 Task: Find connections with filter location Newton Abbot with filter topic #securitywith filter profile language English with filter current company TO THE NEW with filter school K J Somaiya Institute of Management with filter industry Physical, Occupational and Speech Therapists with filter service category Customer Support with filter keywords title Nurse Practitioner
Action: Mouse moved to (570, 60)
Screenshot: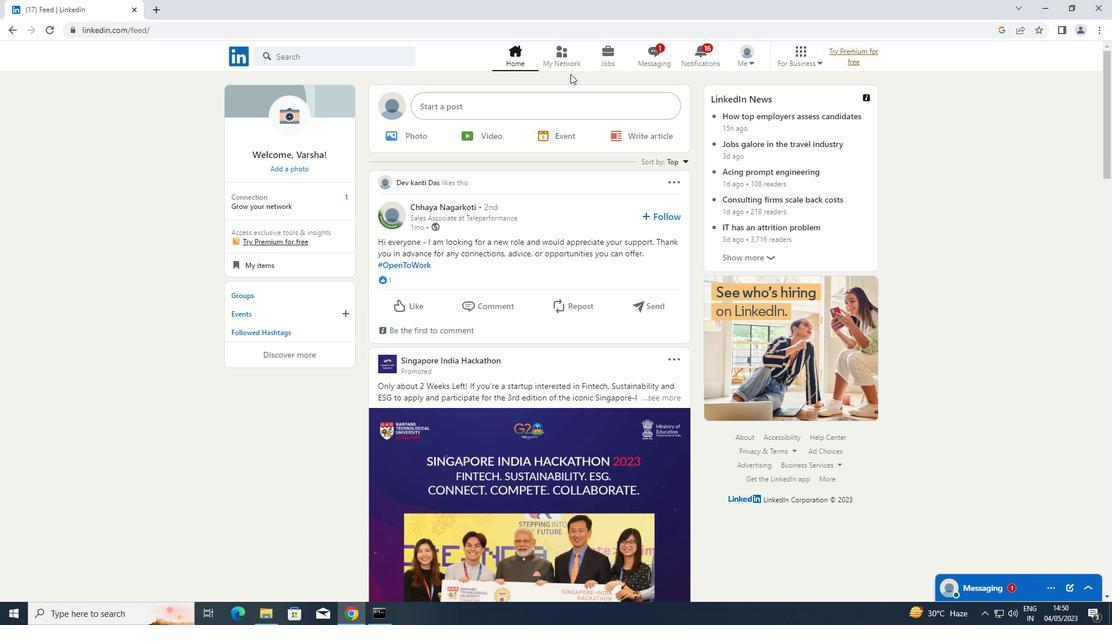 
Action: Mouse pressed left at (570, 60)
Screenshot: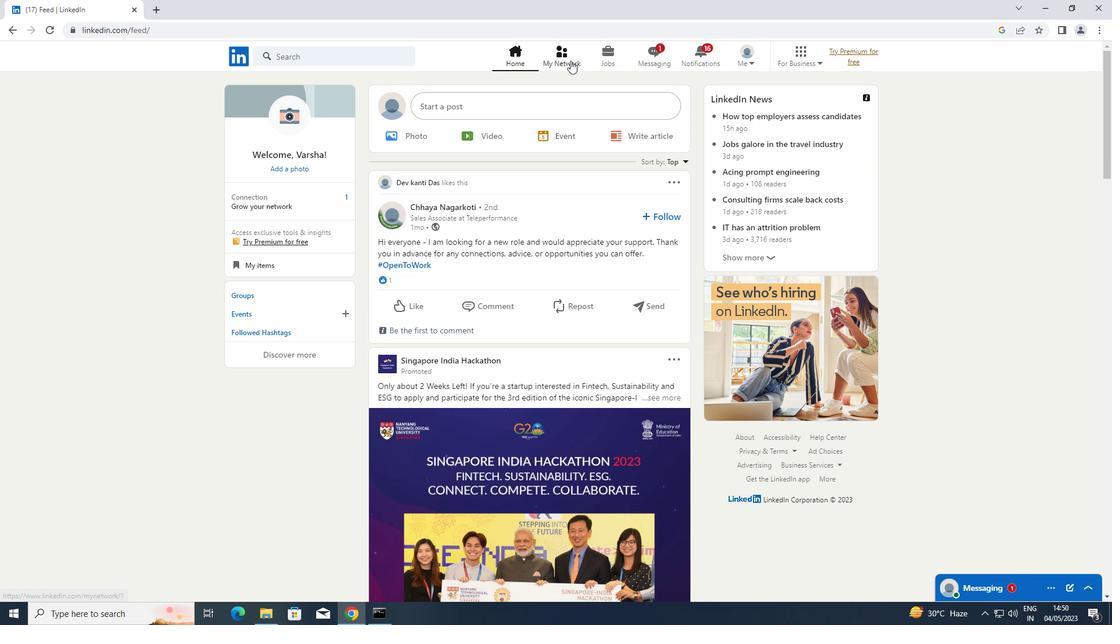 
Action: Mouse moved to (329, 123)
Screenshot: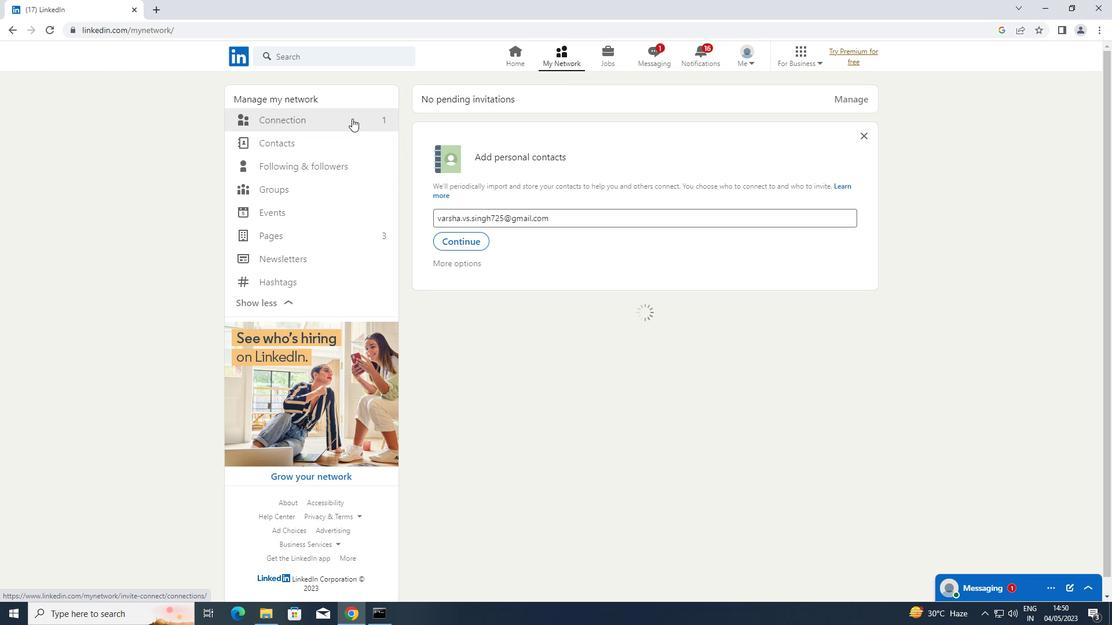 
Action: Mouse pressed left at (329, 123)
Screenshot: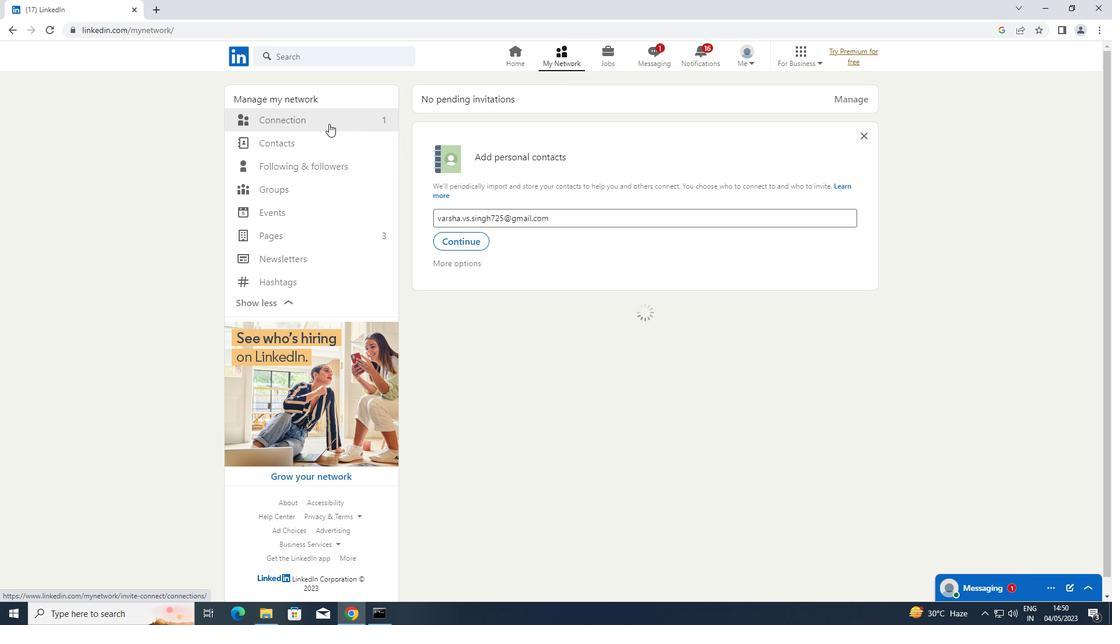 
Action: Mouse moved to (664, 122)
Screenshot: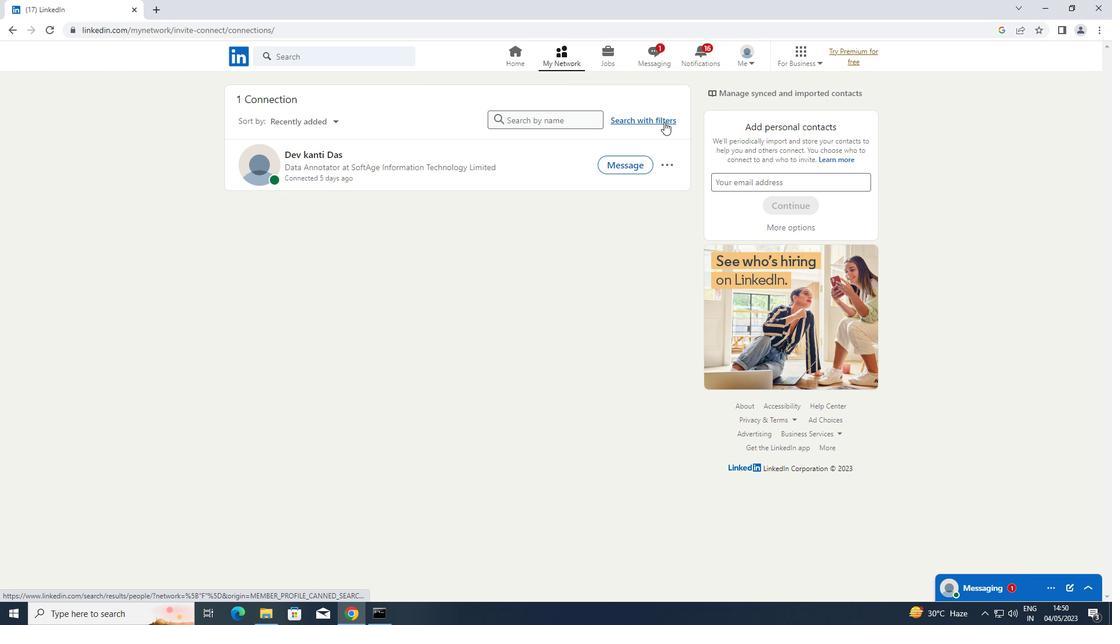 
Action: Mouse pressed left at (664, 122)
Screenshot: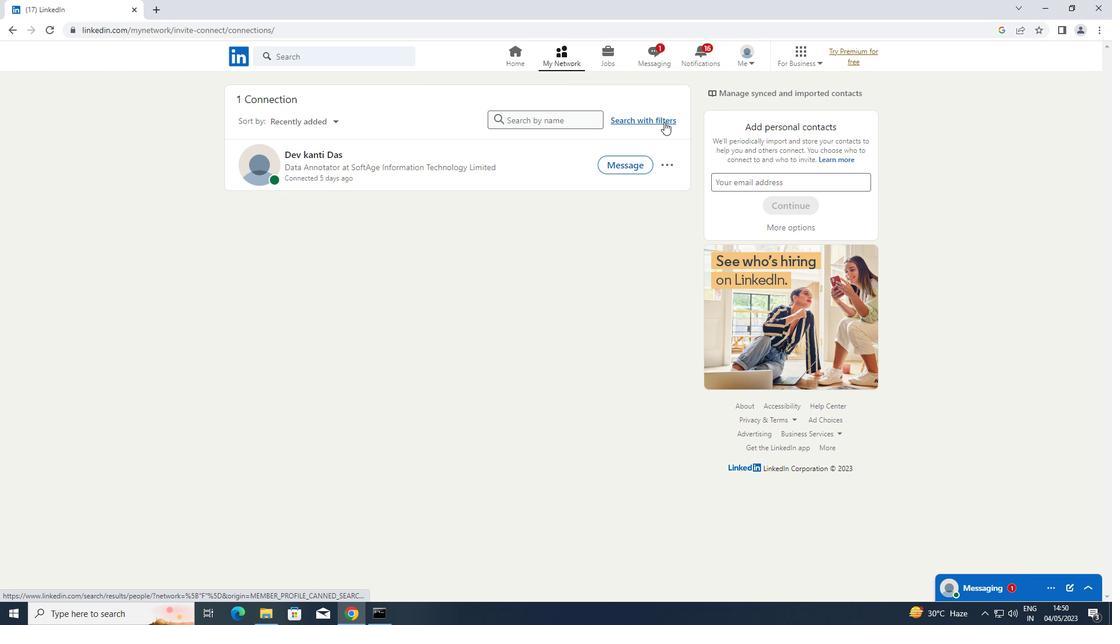
Action: Mouse moved to (595, 89)
Screenshot: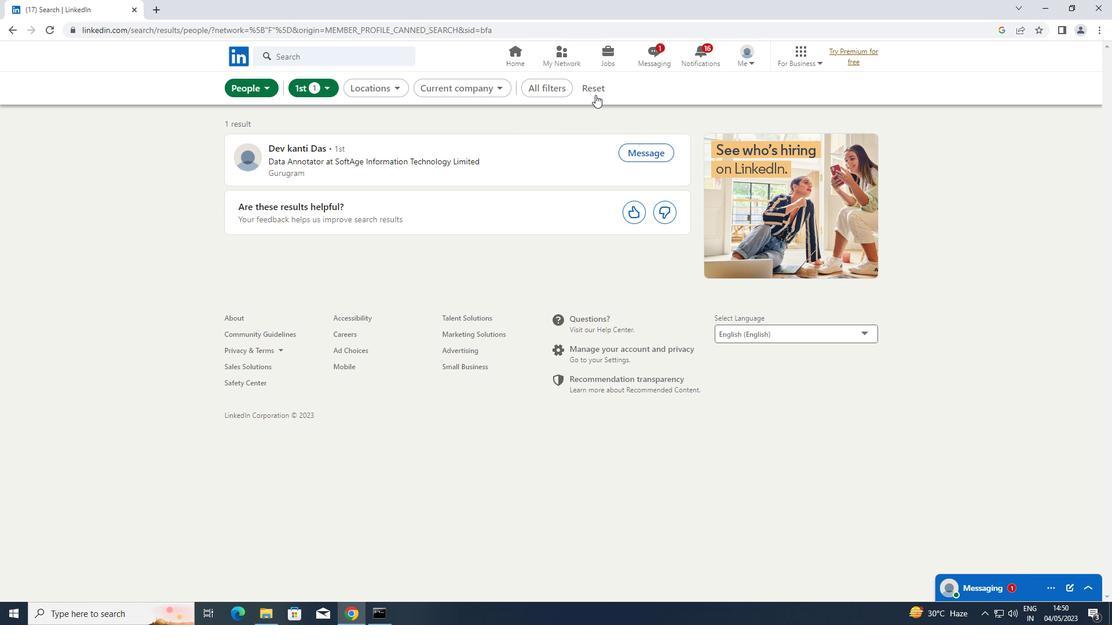 
Action: Mouse pressed left at (595, 89)
Screenshot: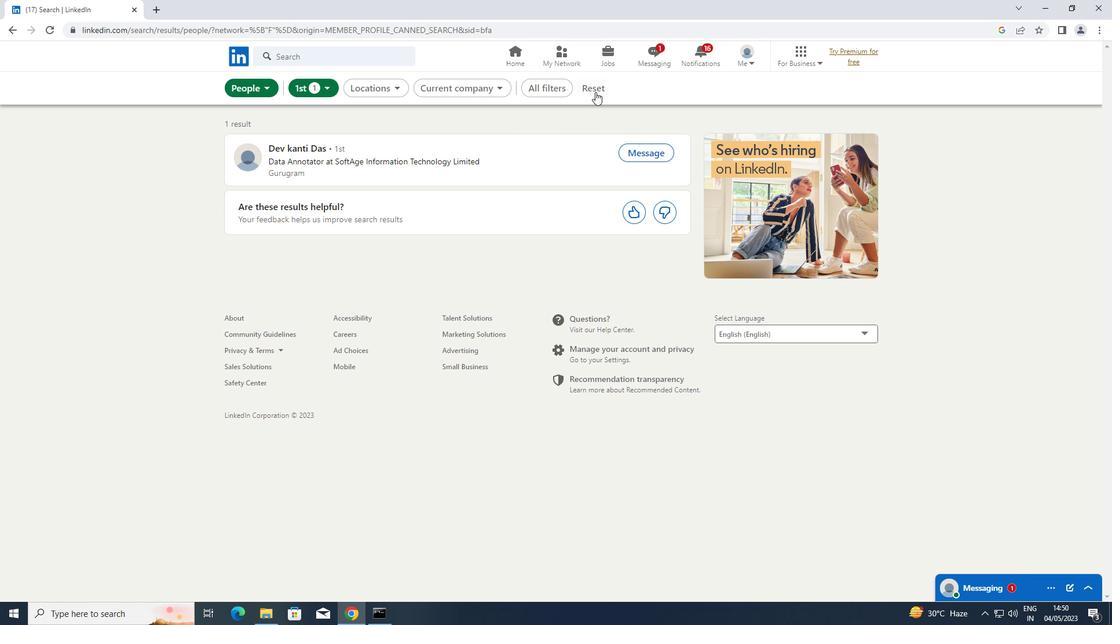 
Action: Mouse moved to (575, 91)
Screenshot: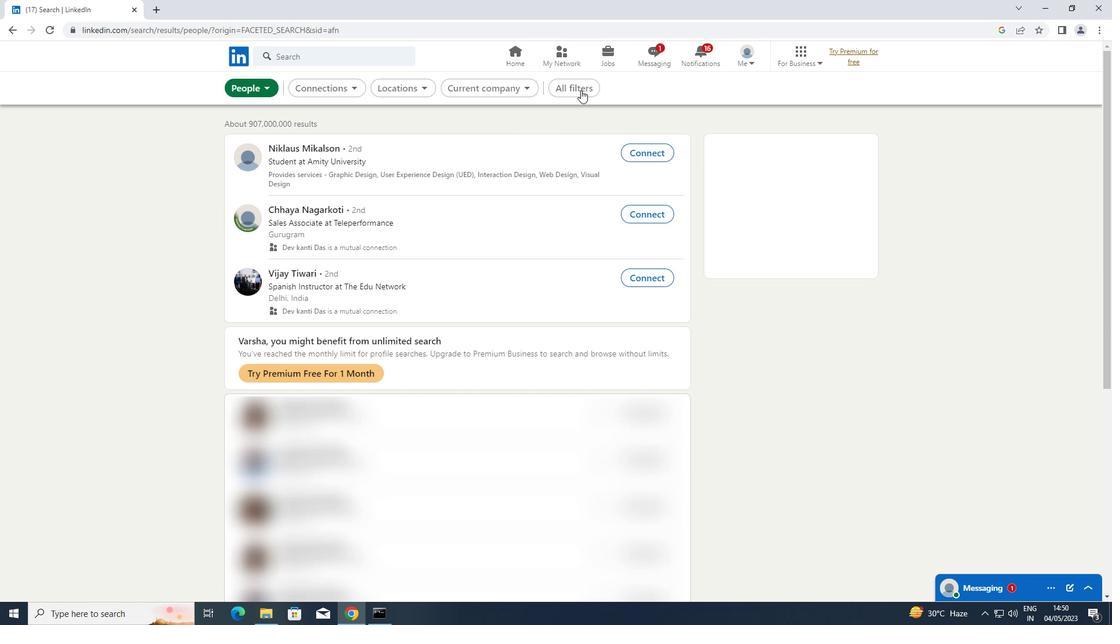 
Action: Mouse pressed left at (575, 91)
Screenshot: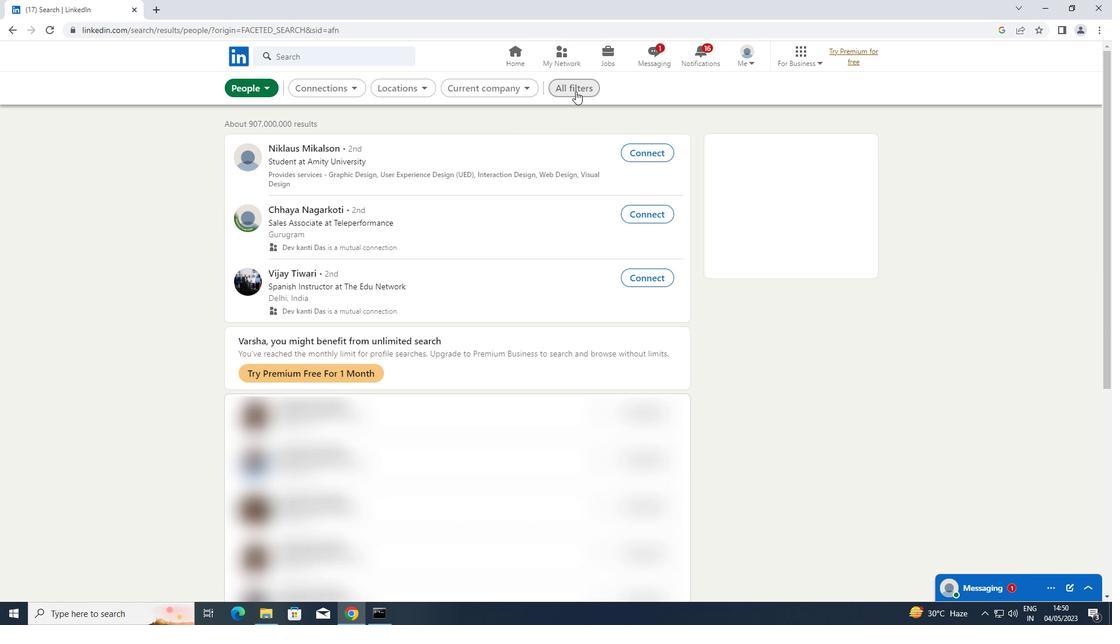 
Action: Mouse moved to (873, 284)
Screenshot: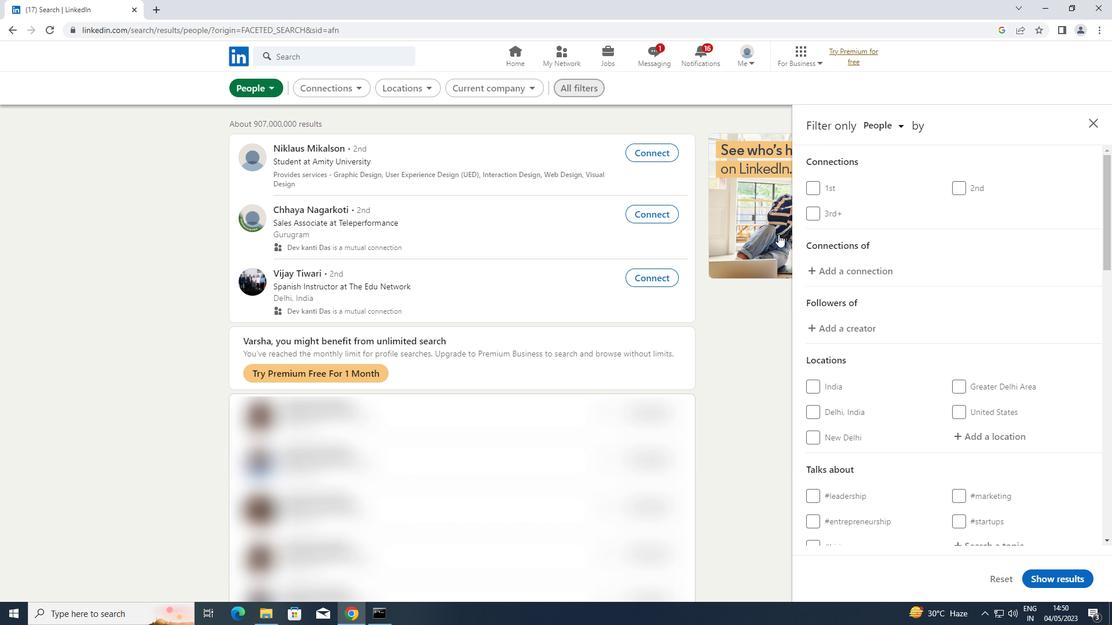 
Action: Mouse scrolled (873, 284) with delta (0, 0)
Screenshot: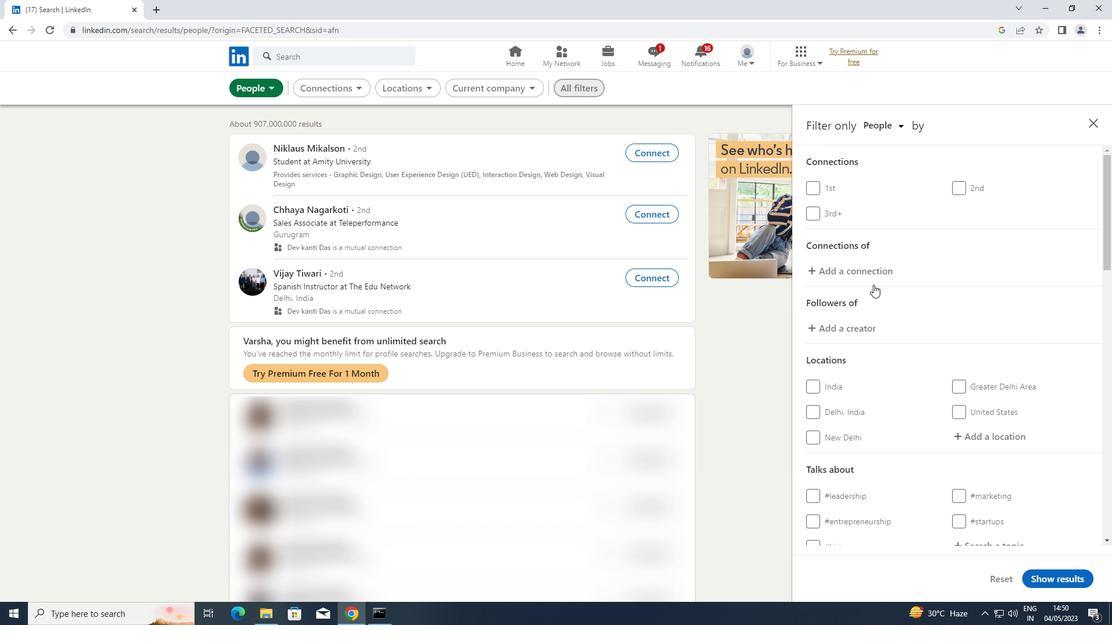 
Action: Mouse scrolled (873, 284) with delta (0, 0)
Screenshot: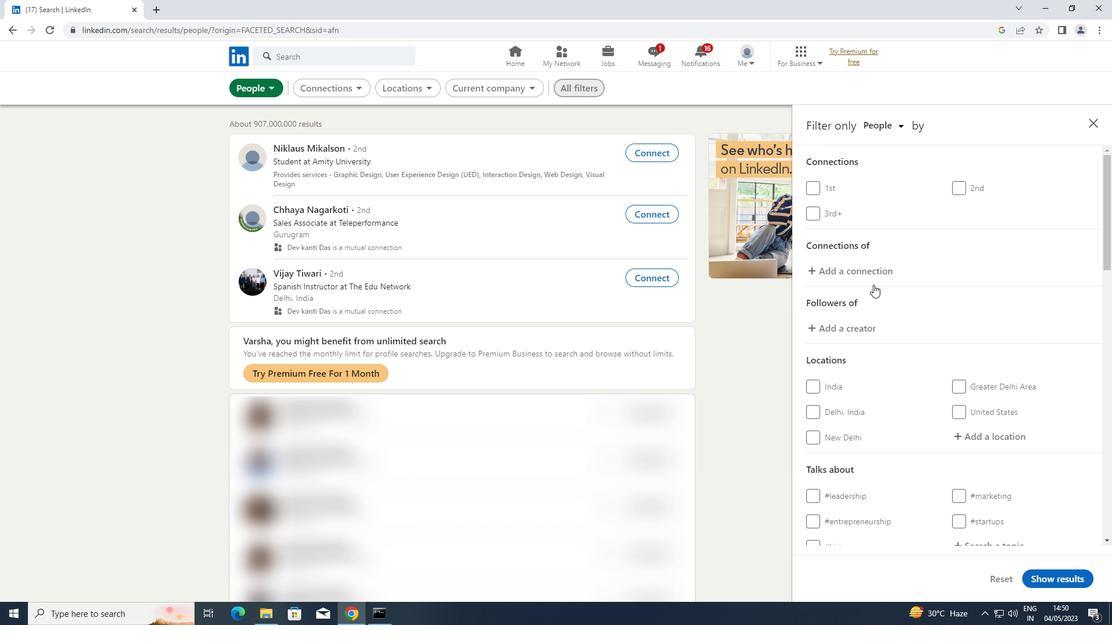
Action: Mouse moved to (994, 320)
Screenshot: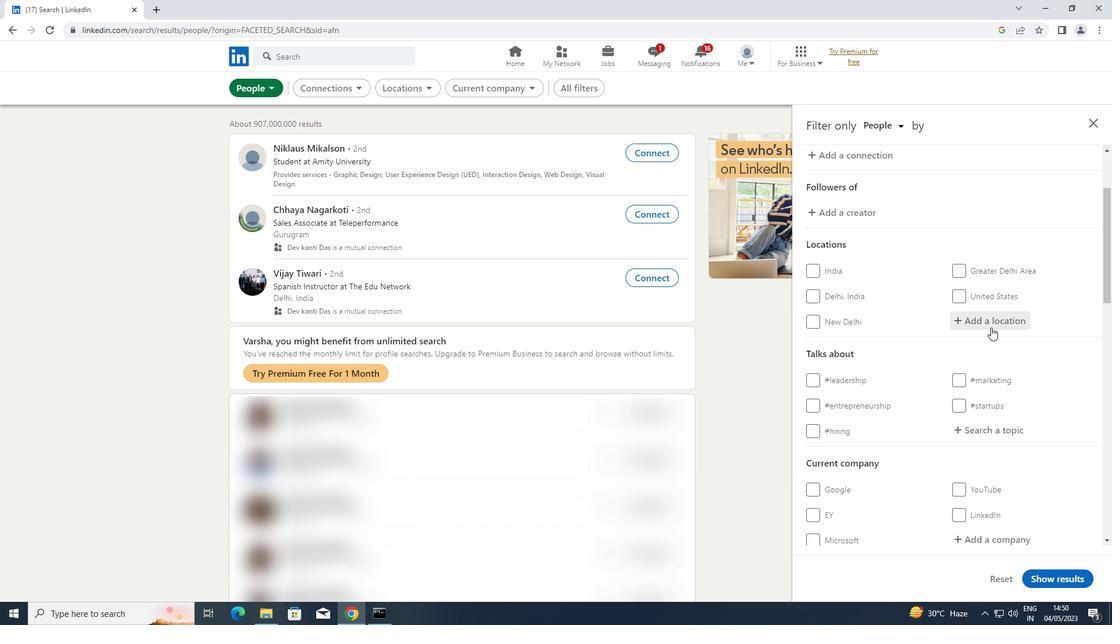 
Action: Mouse pressed left at (994, 320)
Screenshot: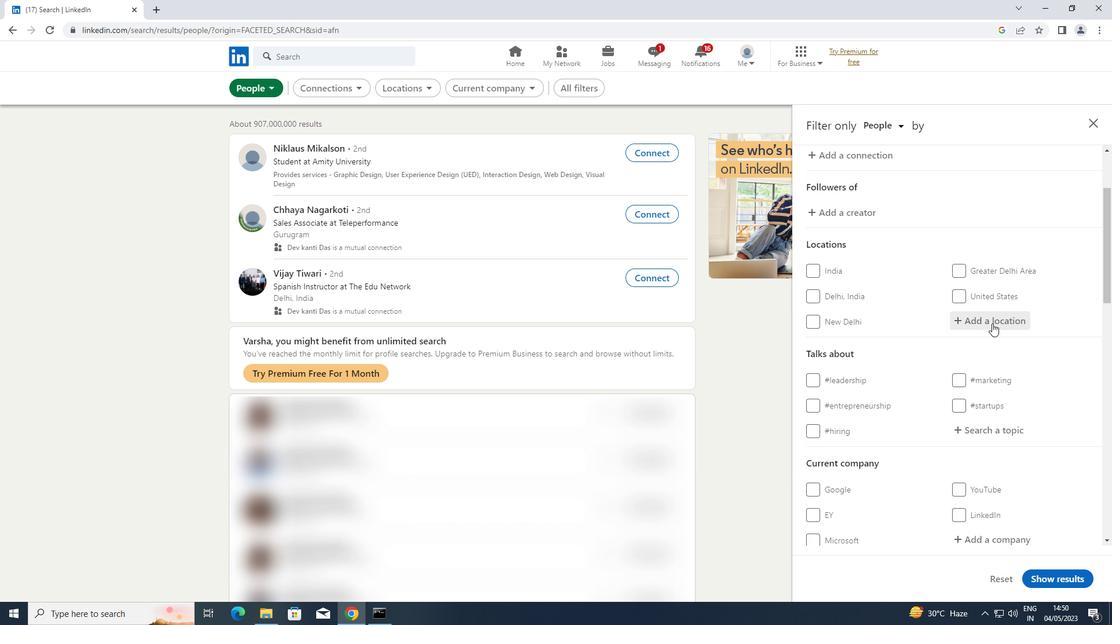 
Action: Key pressed <Key.shift>NEWTON<Key.space><Key.shift>ABBOT
Screenshot: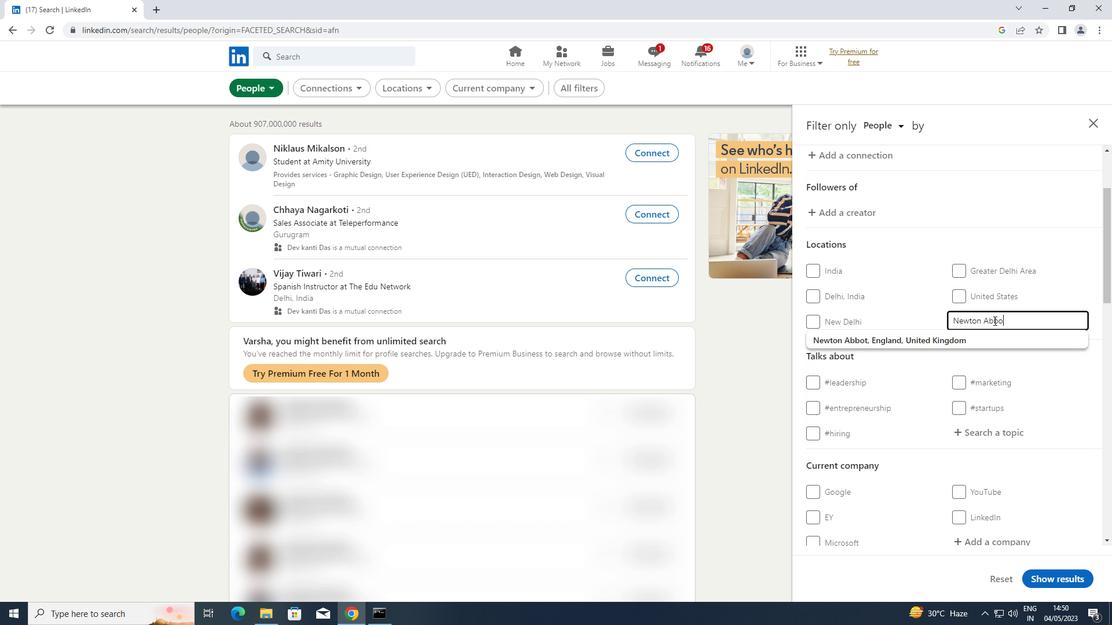 
Action: Mouse moved to (1003, 437)
Screenshot: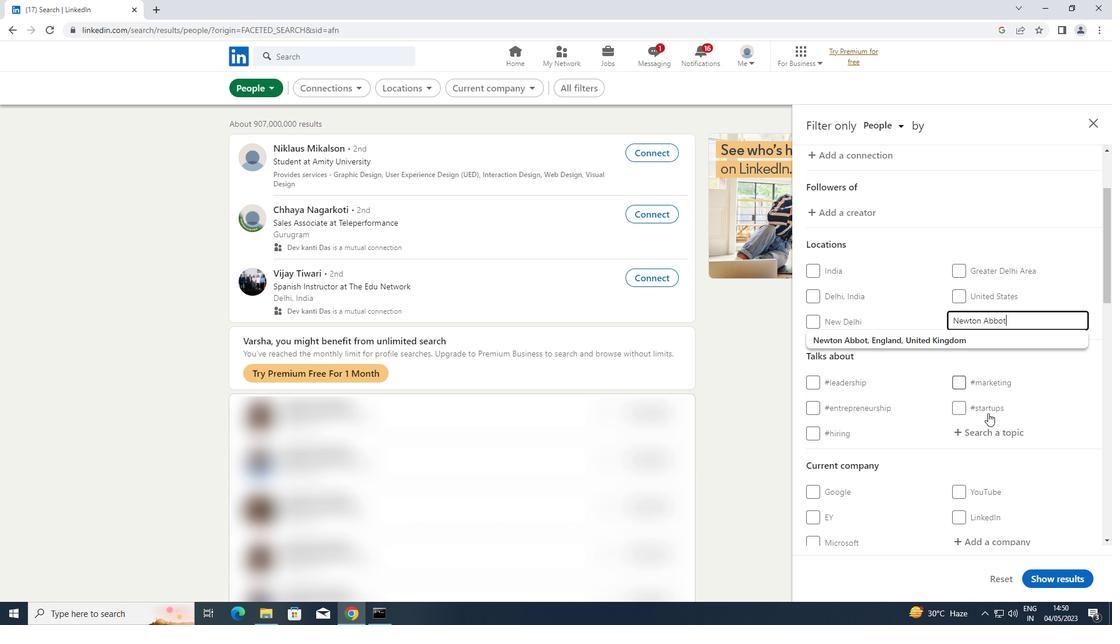 
Action: Mouse pressed left at (1003, 437)
Screenshot: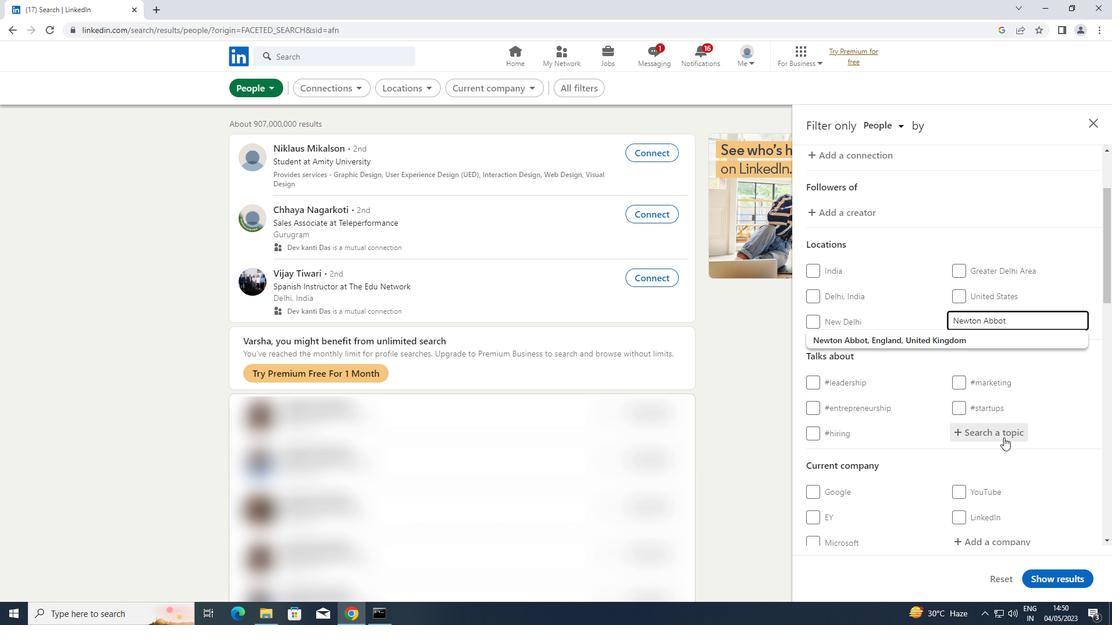 
Action: Key pressed SECURITY
Screenshot: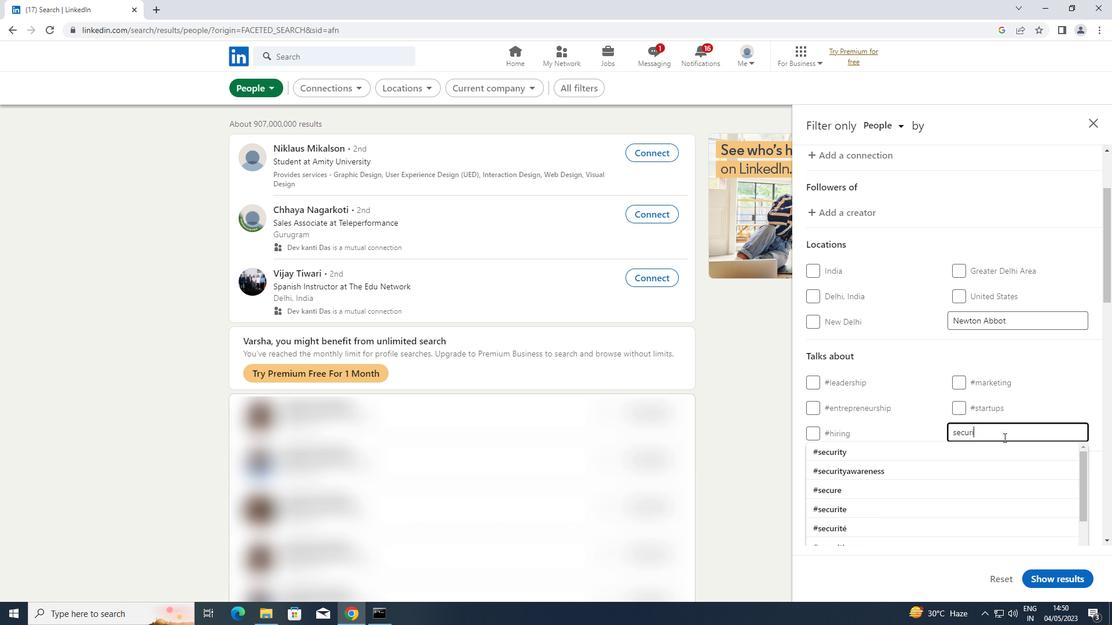 
Action: Mouse moved to (930, 457)
Screenshot: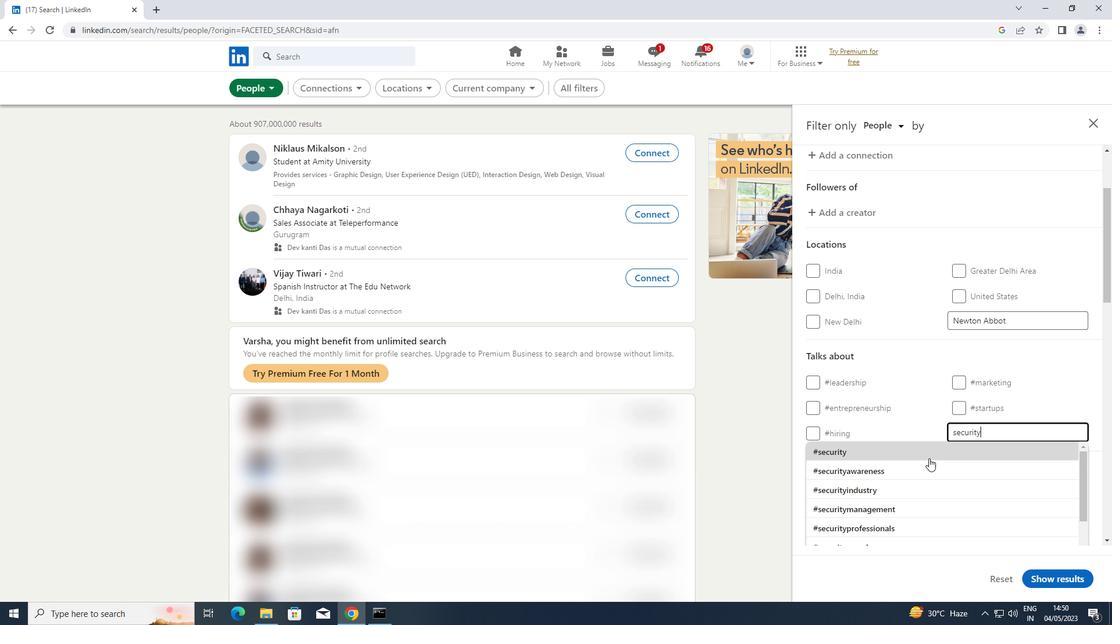 
Action: Mouse pressed left at (930, 457)
Screenshot: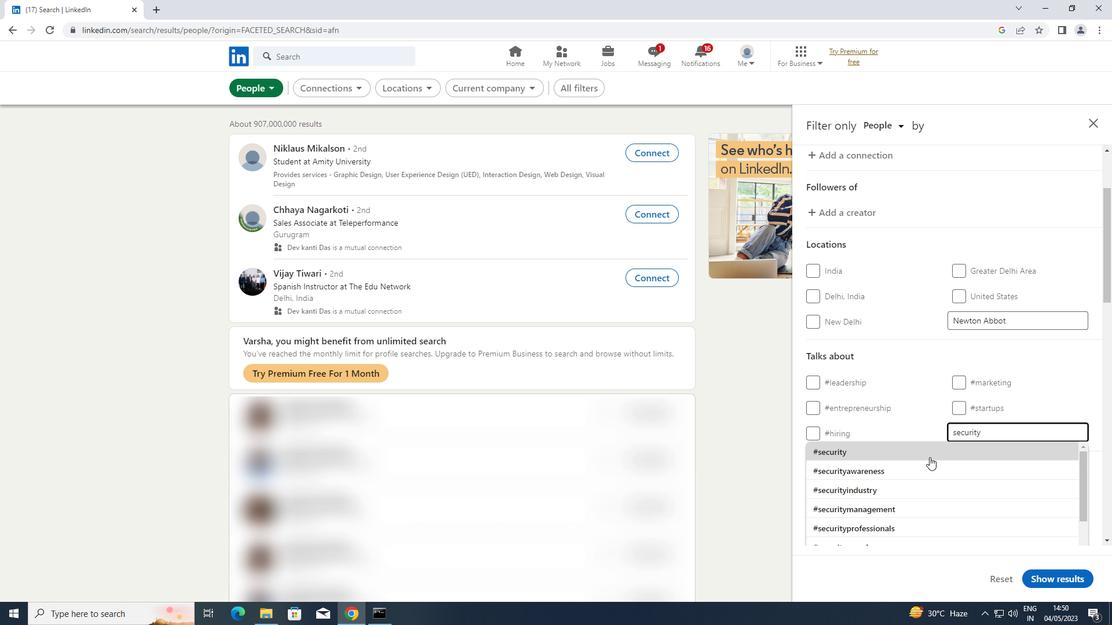 
Action: Mouse scrolled (930, 456) with delta (0, 0)
Screenshot: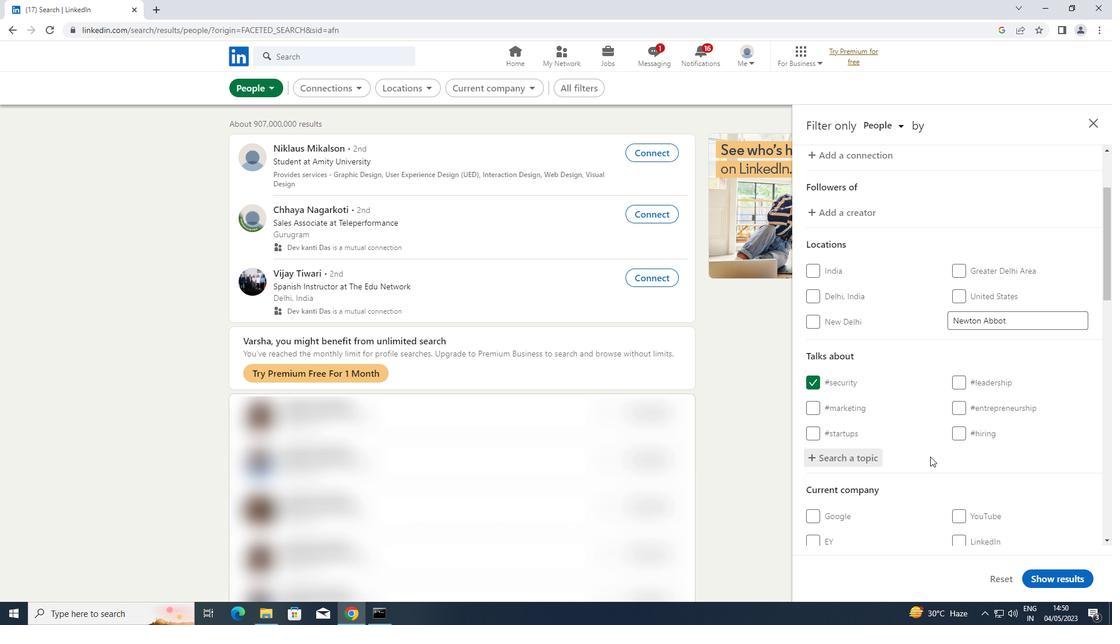 
Action: Mouse scrolled (930, 456) with delta (0, 0)
Screenshot: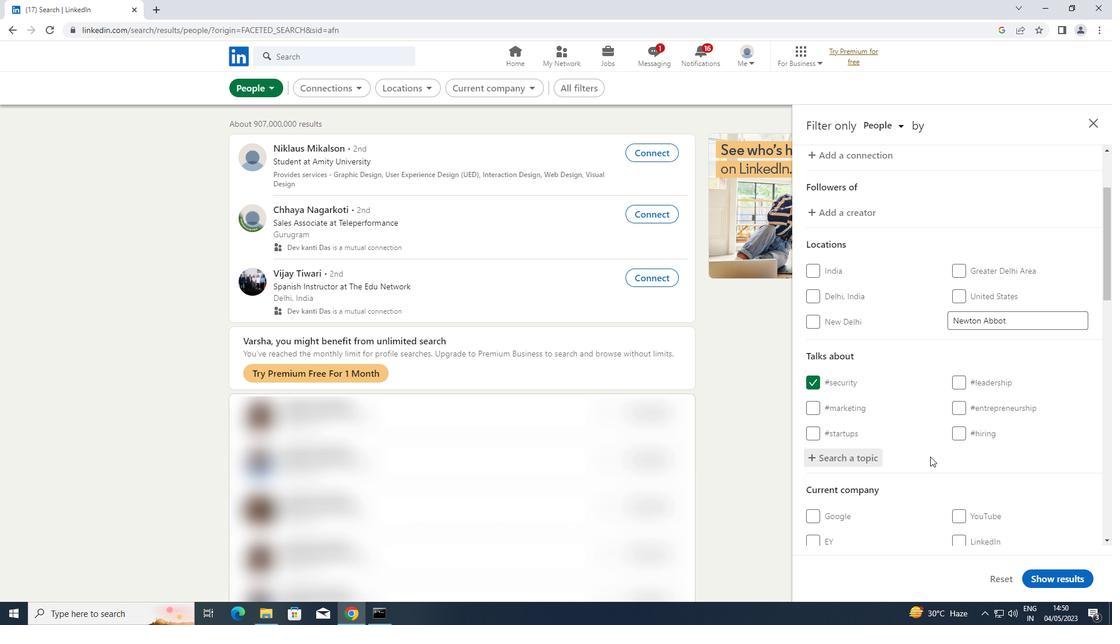 
Action: Mouse scrolled (930, 456) with delta (0, 0)
Screenshot: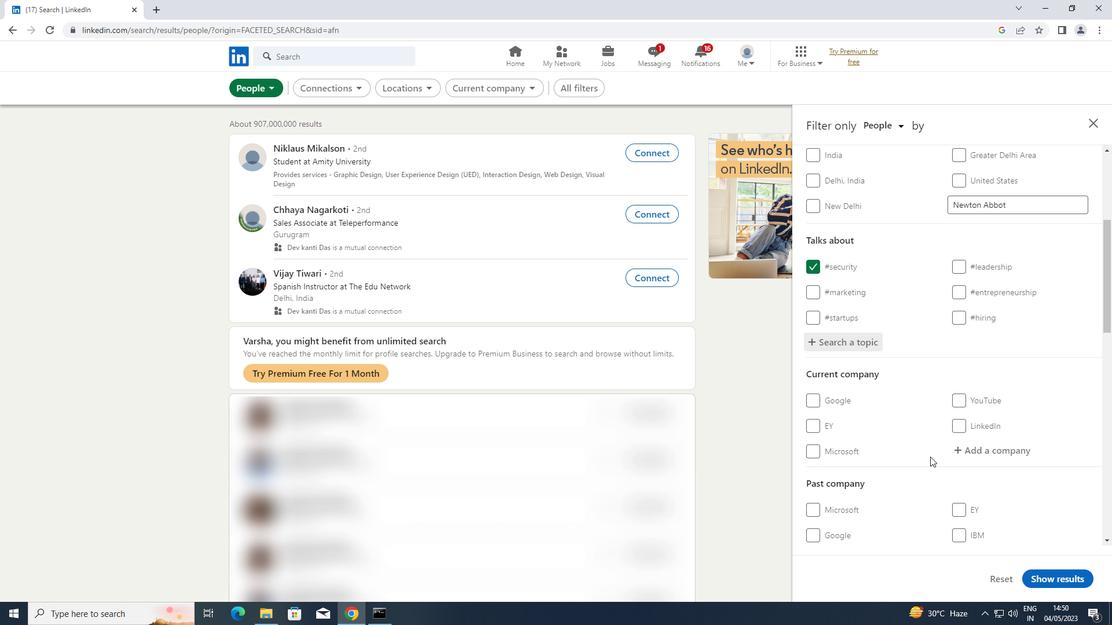 
Action: Mouse scrolled (930, 456) with delta (0, 0)
Screenshot: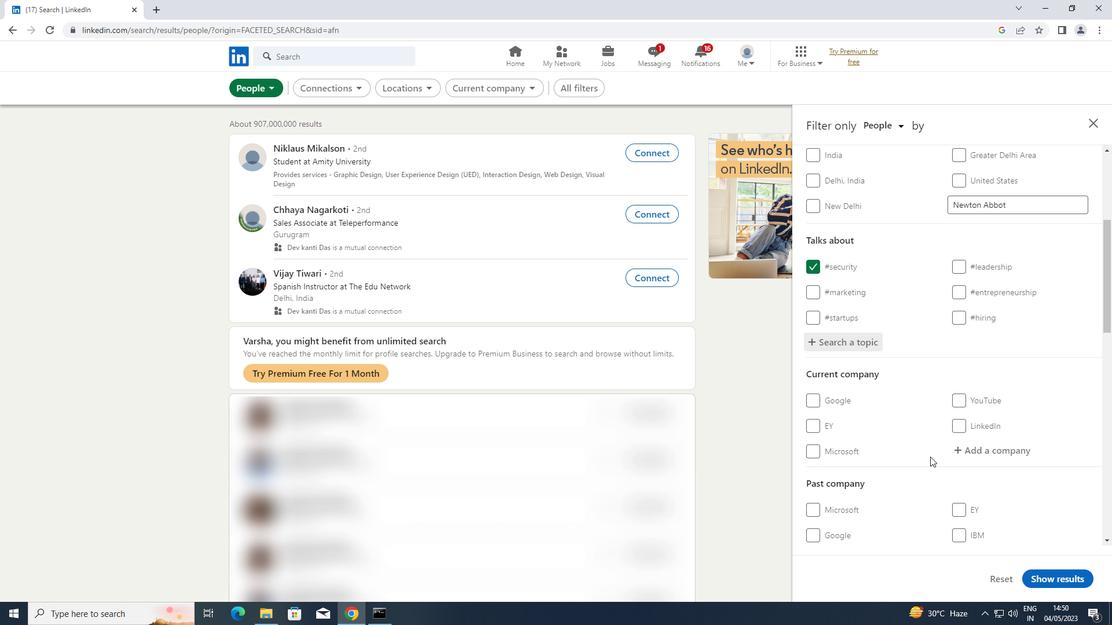 
Action: Mouse scrolled (930, 457) with delta (0, 0)
Screenshot: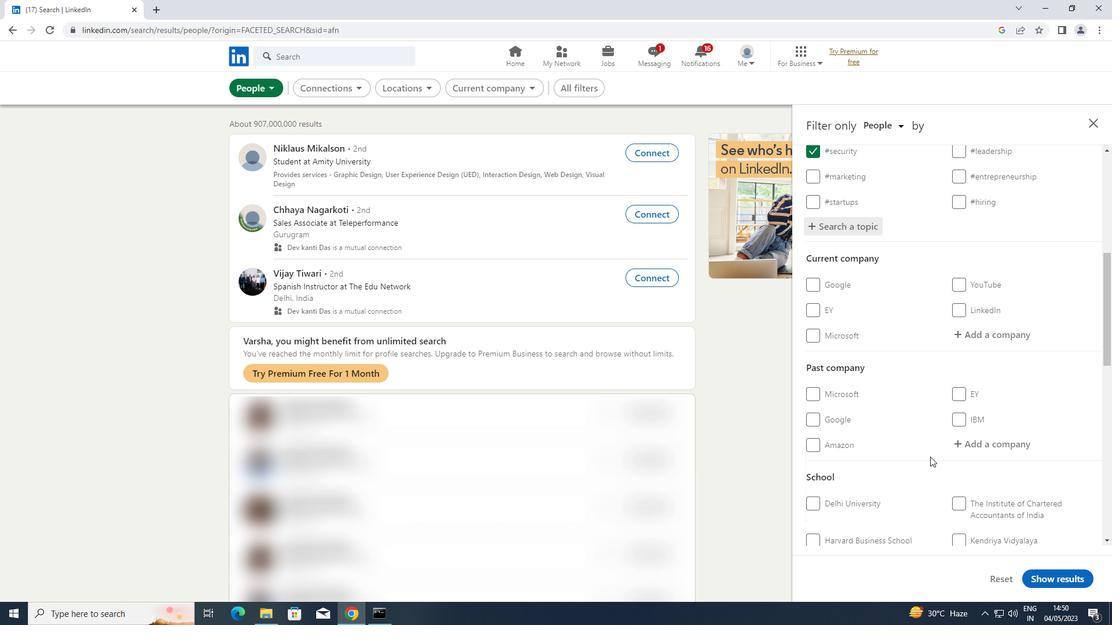 
Action: Mouse scrolled (930, 457) with delta (0, 0)
Screenshot: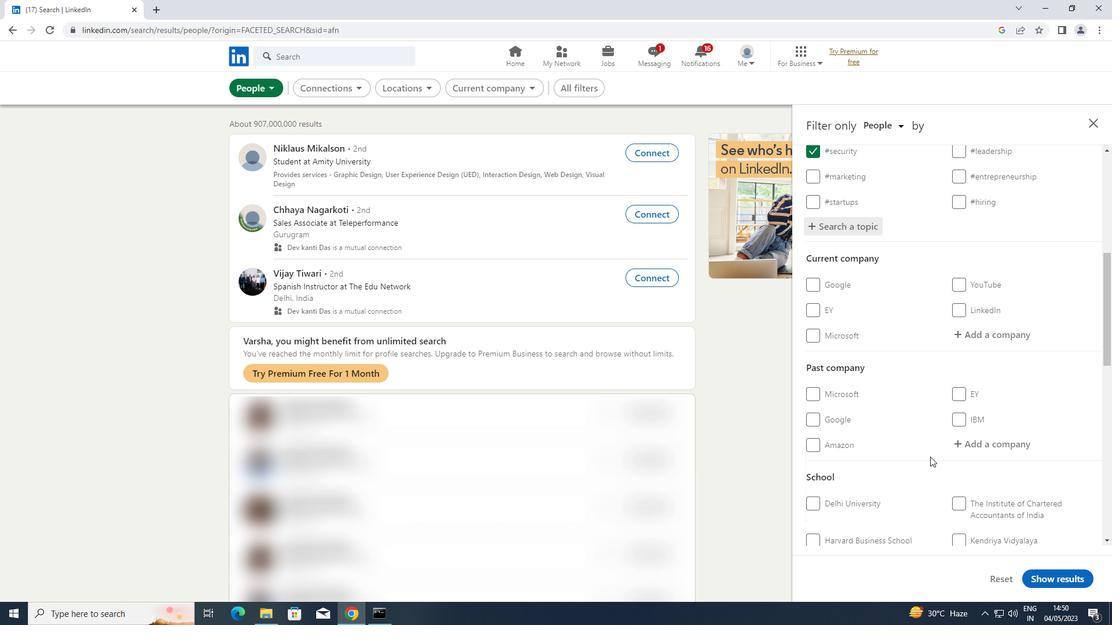 
Action: Mouse moved to (885, 408)
Screenshot: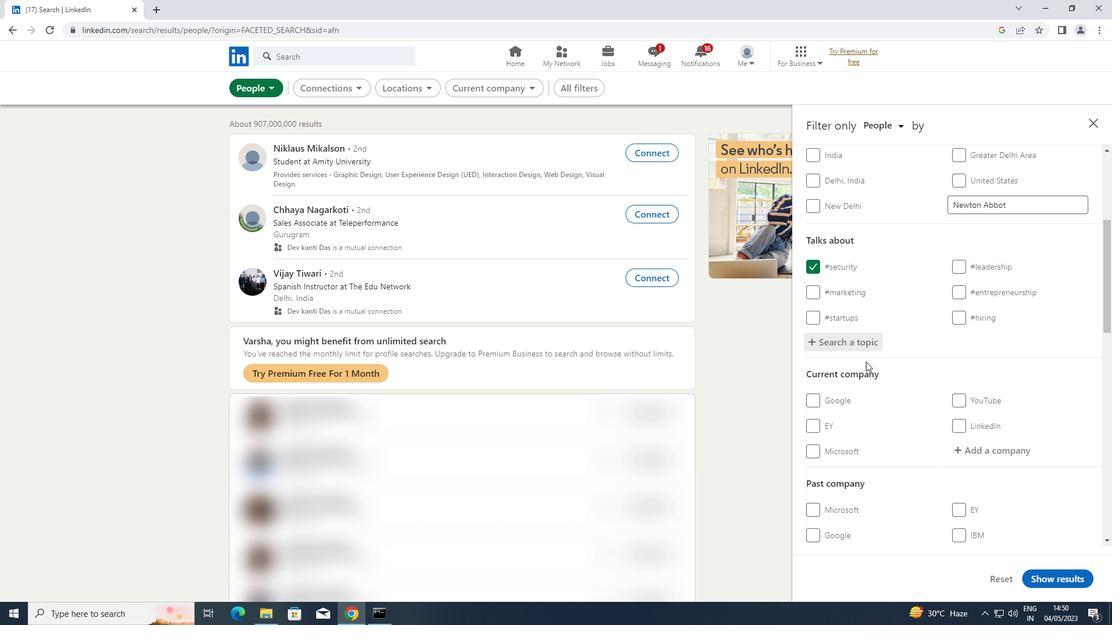 
Action: Mouse scrolled (885, 408) with delta (0, 0)
Screenshot: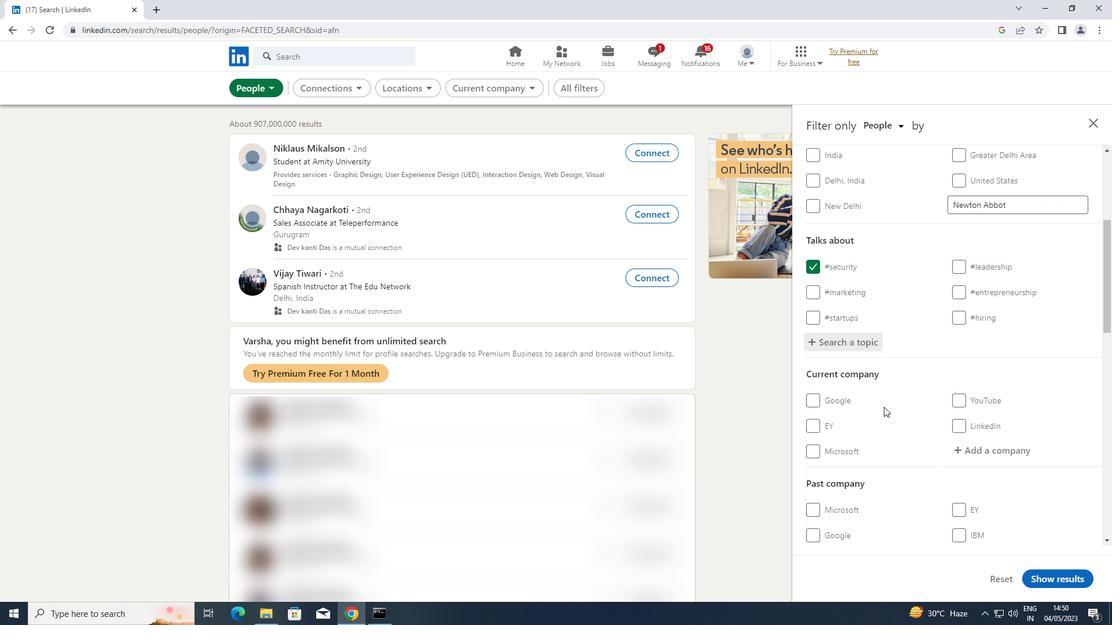 
Action: Mouse scrolled (885, 408) with delta (0, 0)
Screenshot: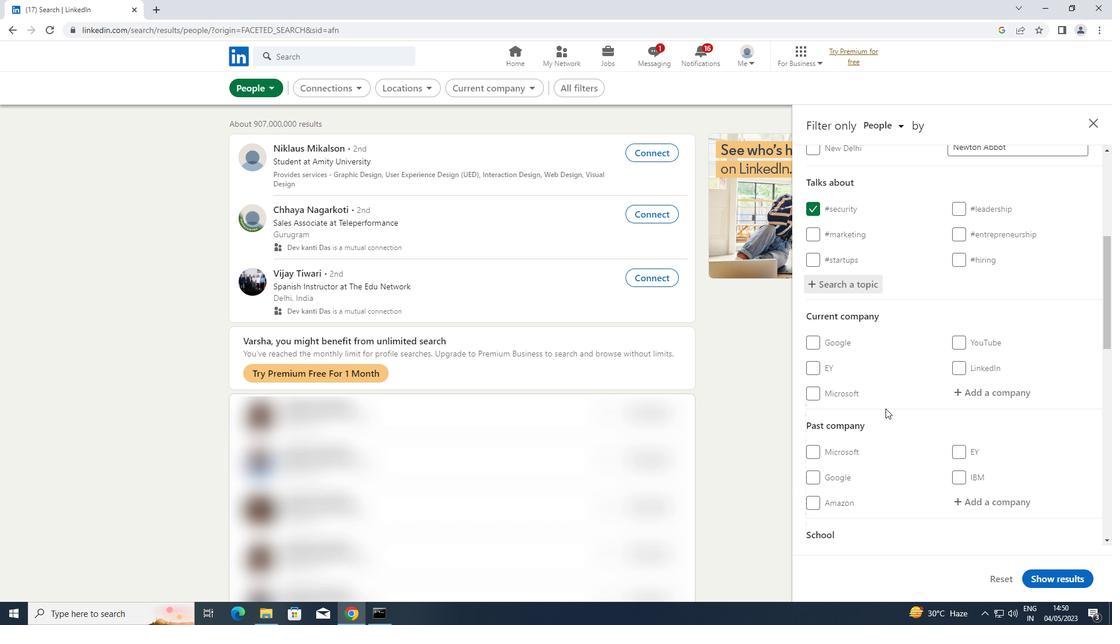 
Action: Mouse scrolled (885, 408) with delta (0, 0)
Screenshot: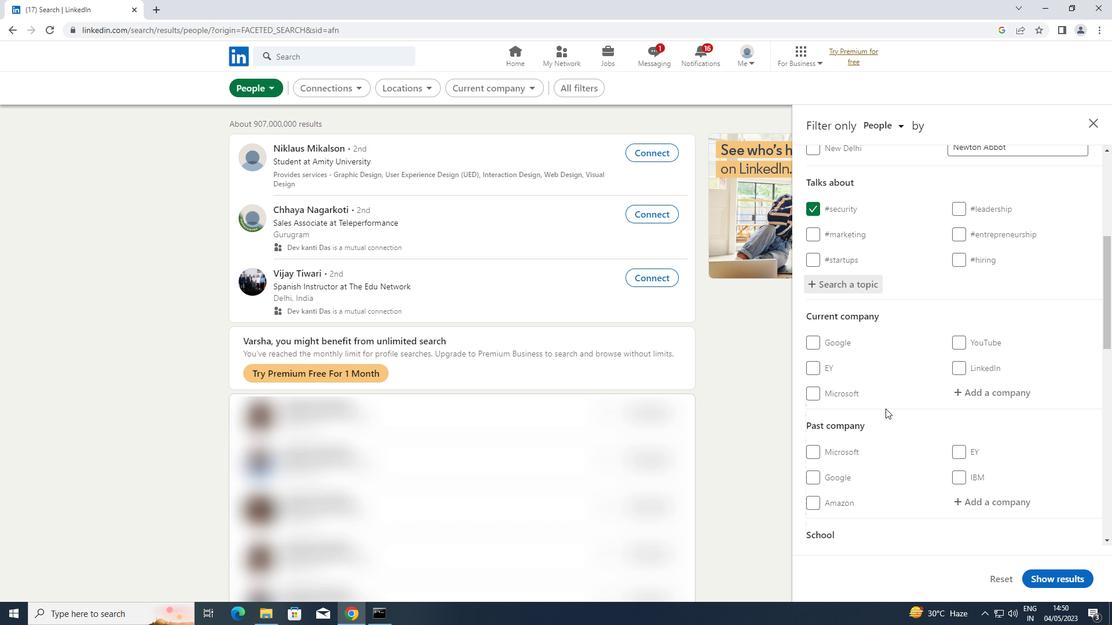 
Action: Mouse scrolled (885, 408) with delta (0, 0)
Screenshot: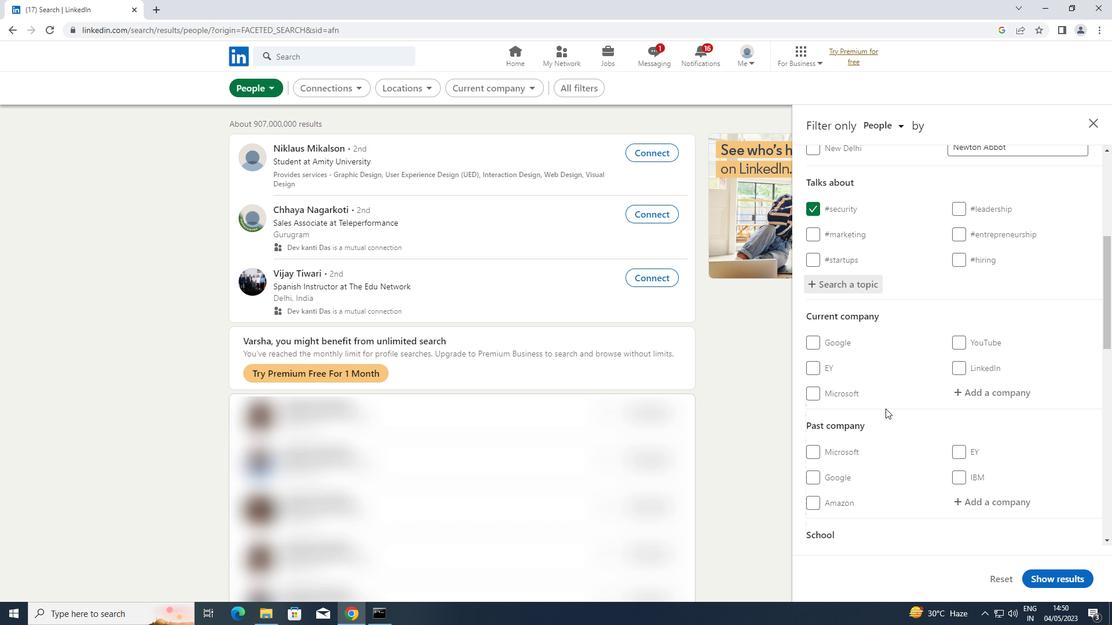 
Action: Mouse scrolled (885, 408) with delta (0, 0)
Screenshot: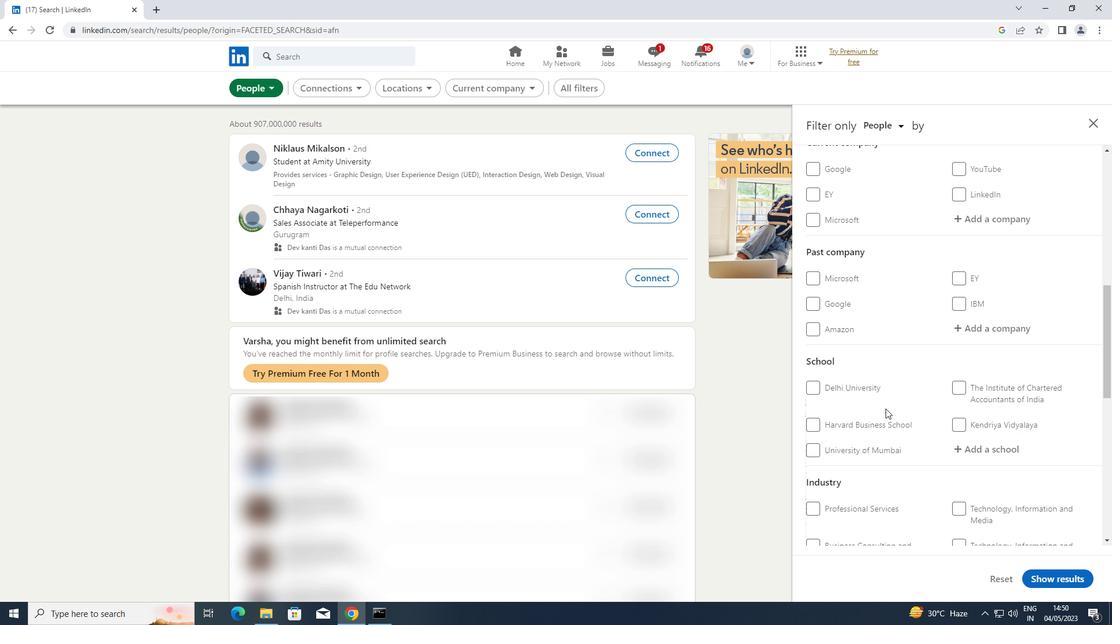
Action: Mouse scrolled (885, 408) with delta (0, 0)
Screenshot: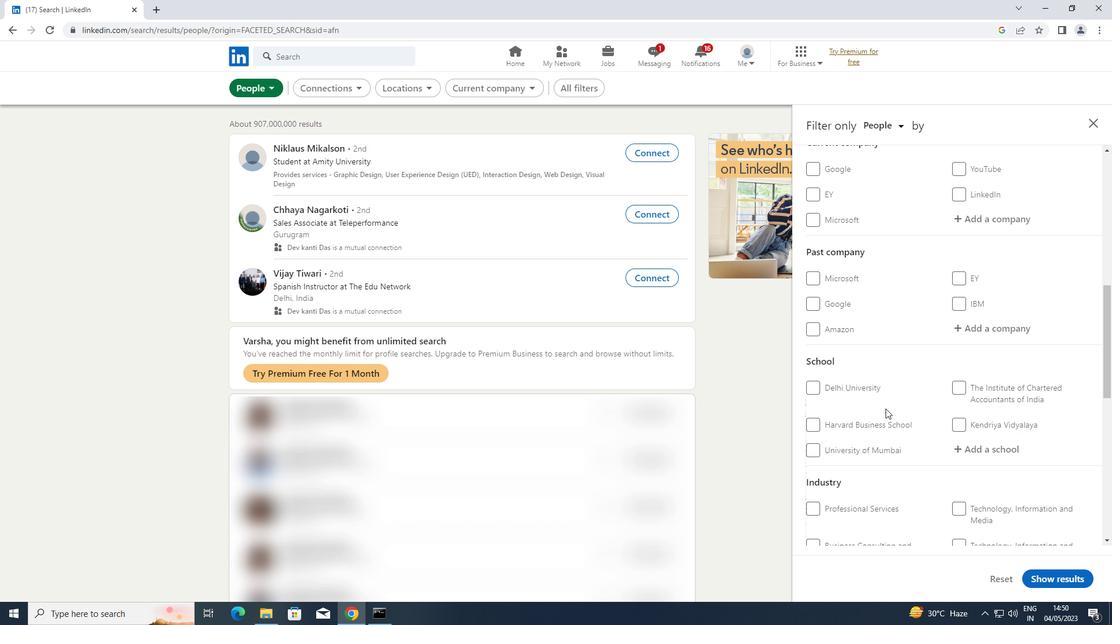 
Action: Mouse scrolled (885, 408) with delta (0, 0)
Screenshot: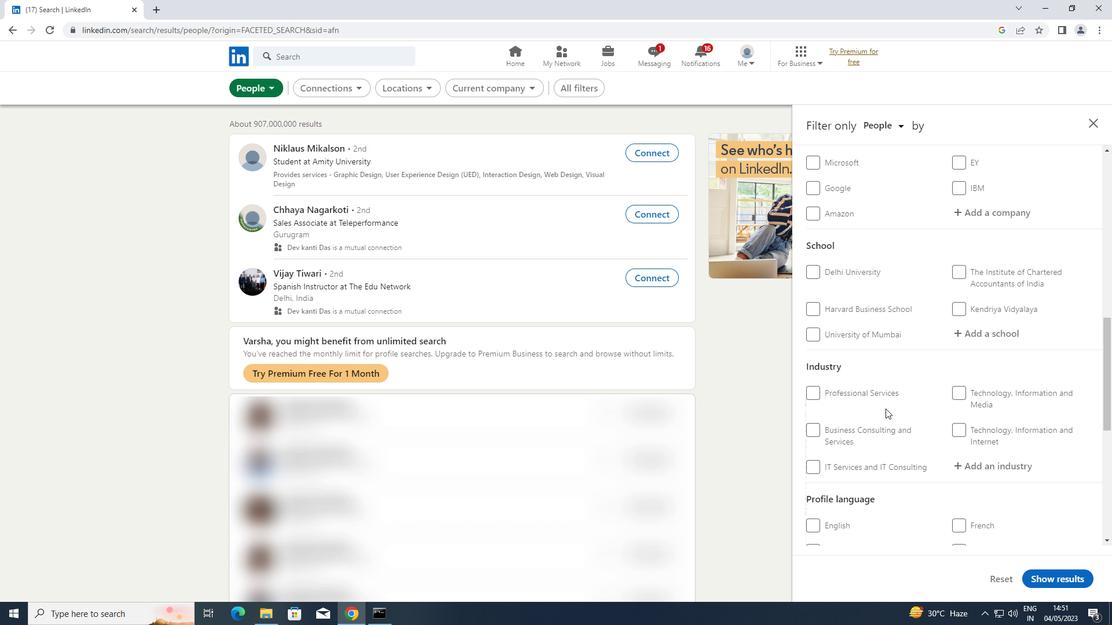 
Action: Mouse scrolled (885, 408) with delta (0, 0)
Screenshot: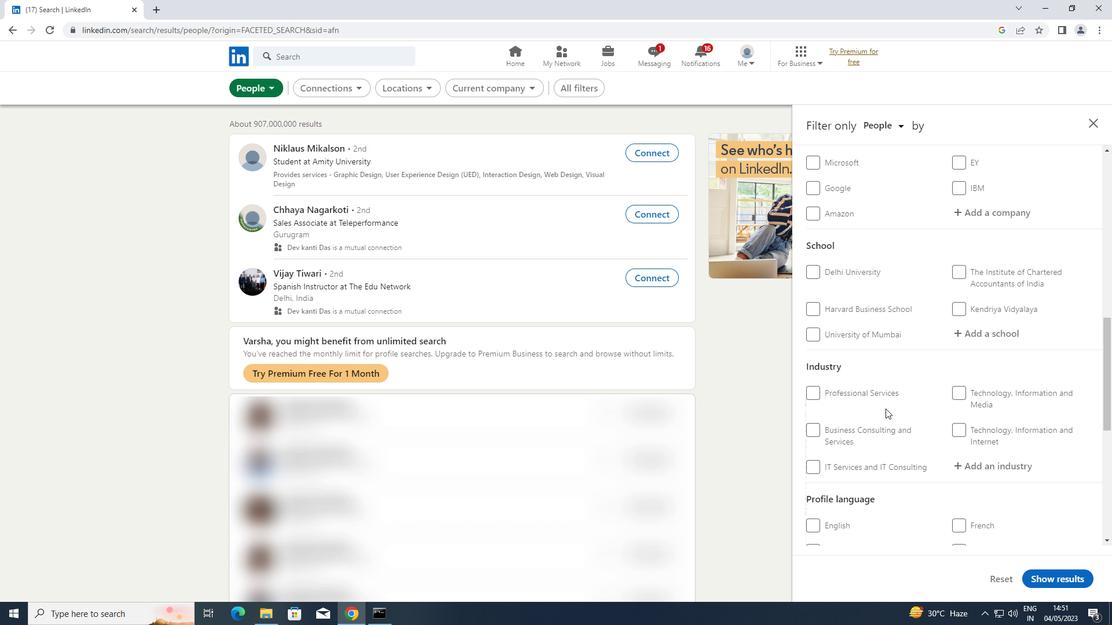 
Action: Mouse moved to (817, 406)
Screenshot: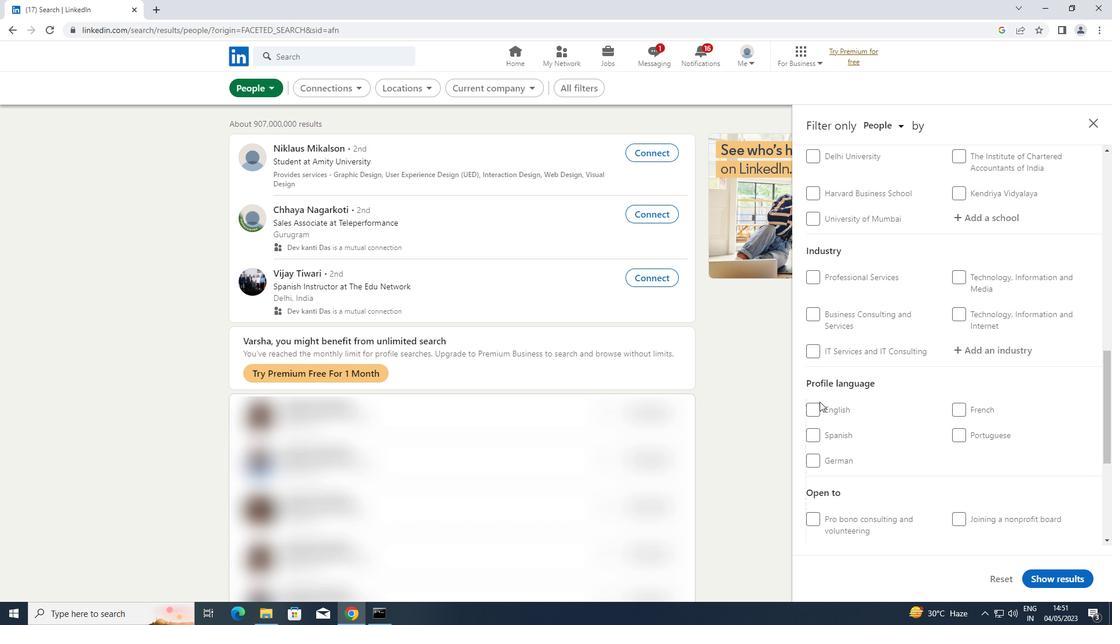 
Action: Mouse pressed left at (817, 406)
Screenshot: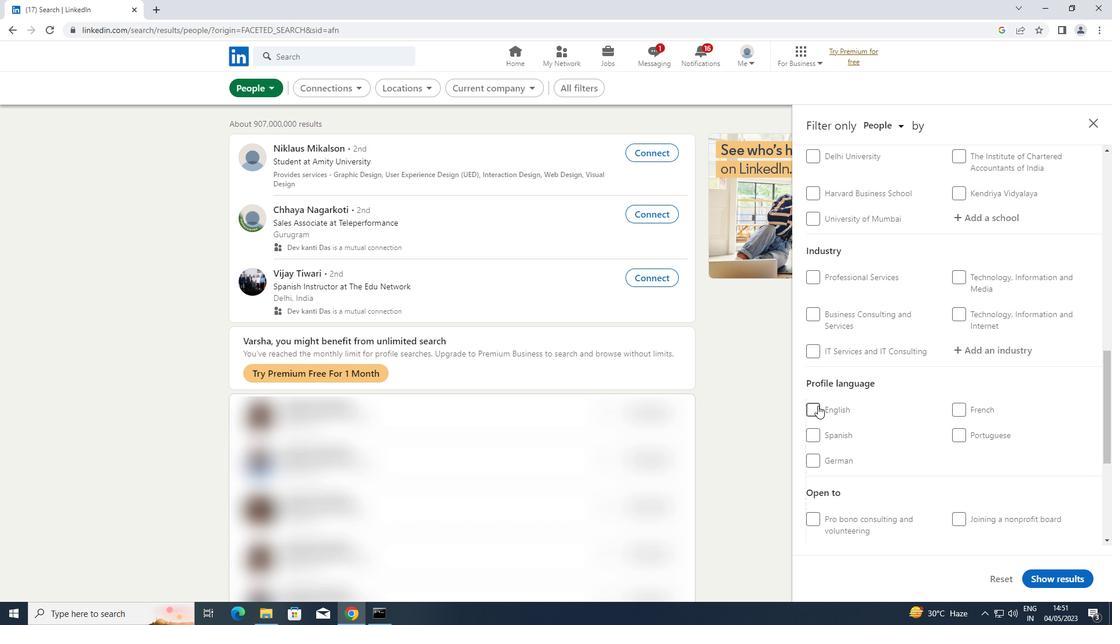 
Action: Mouse scrolled (817, 406) with delta (0, 0)
Screenshot: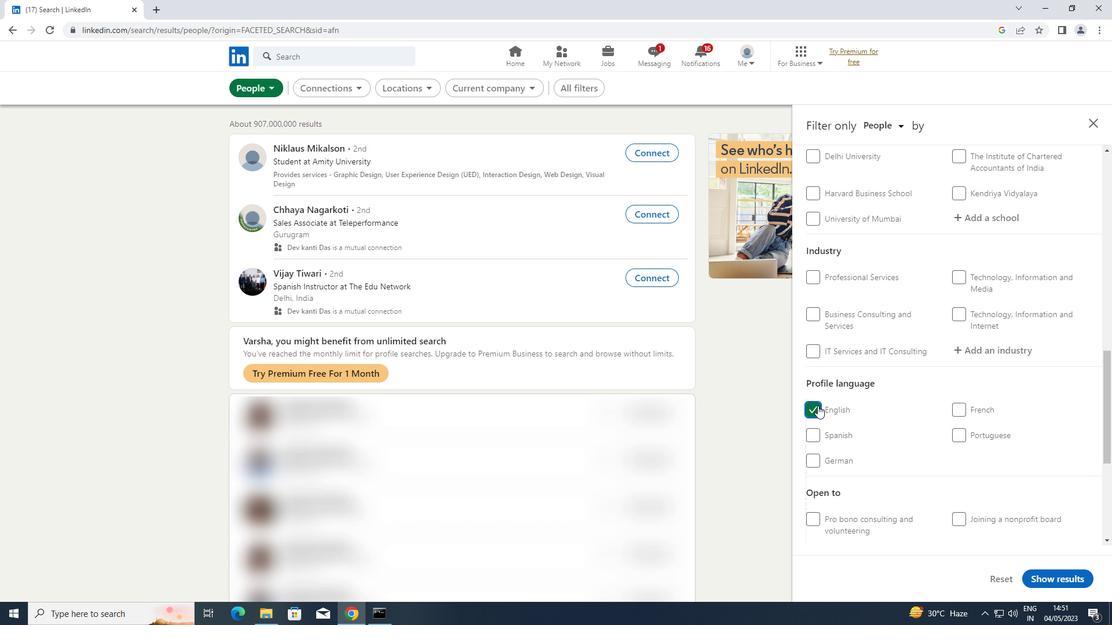 
Action: Mouse scrolled (817, 406) with delta (0, 0)
Screenshot: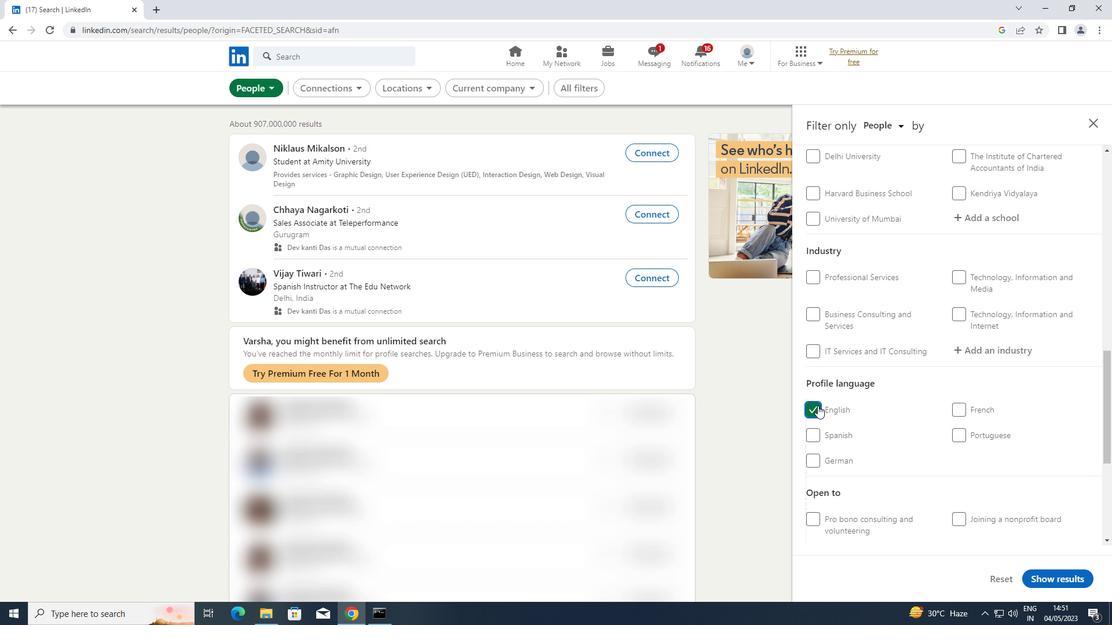 
Action: Mouse scrolled (817, 406) with delta (0, 0)
Screenshot: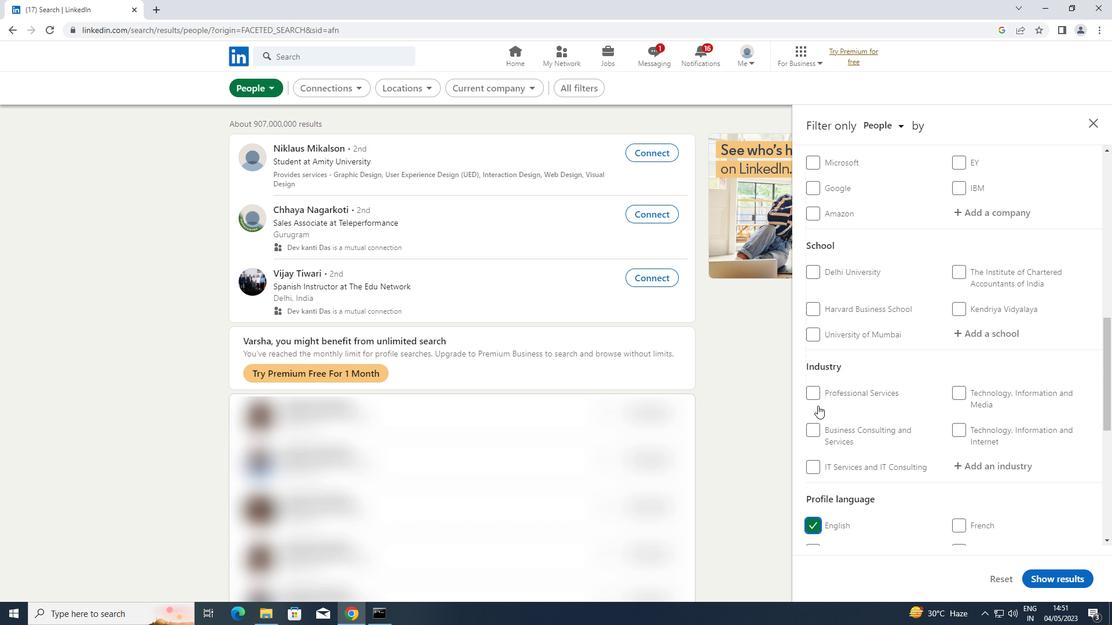 
Action: Mouse scrolled (817, 406) with delta (0, 0)
Screenshot: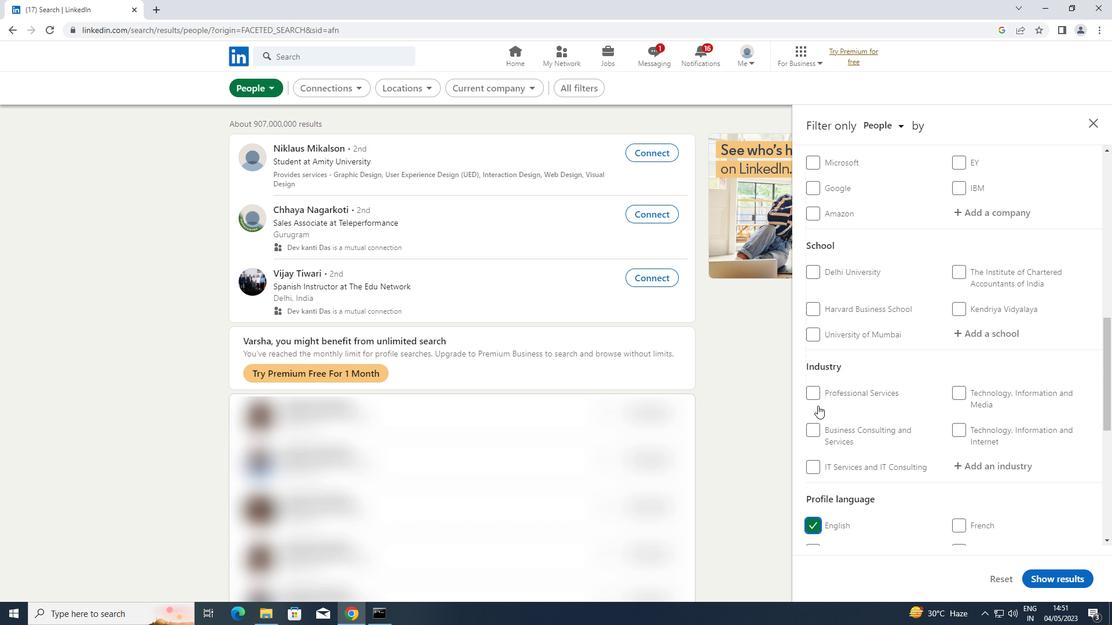 
Action: Mouse scrolled (817, 406) with delta (0, 0)
Screenshot: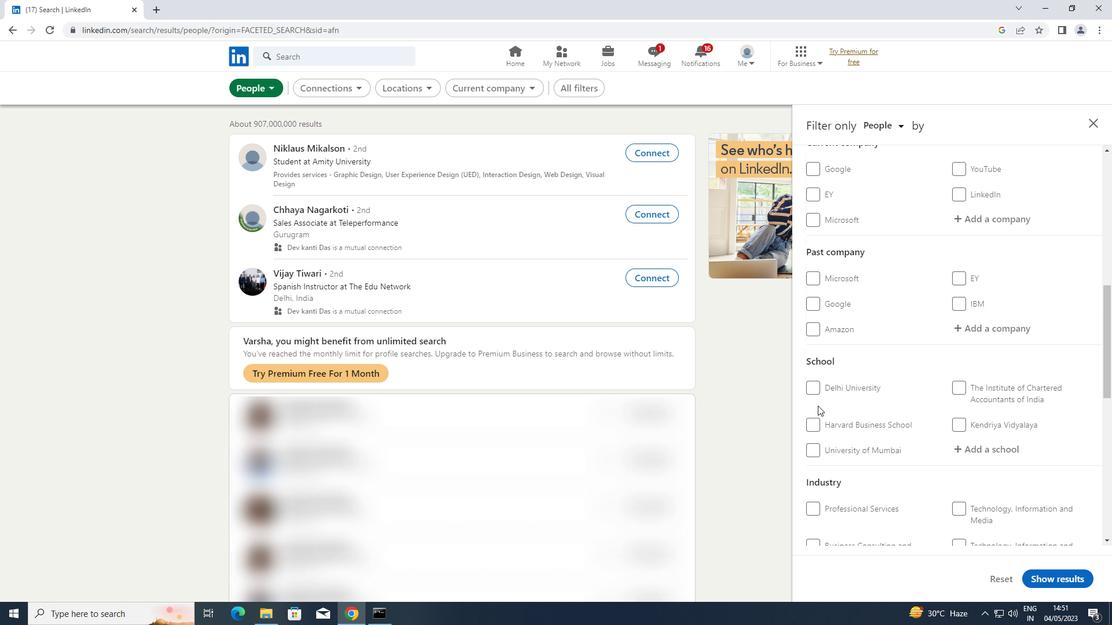 
Action: Mouse scrolled (817, 406) with delta (0, 0)
Screenshot: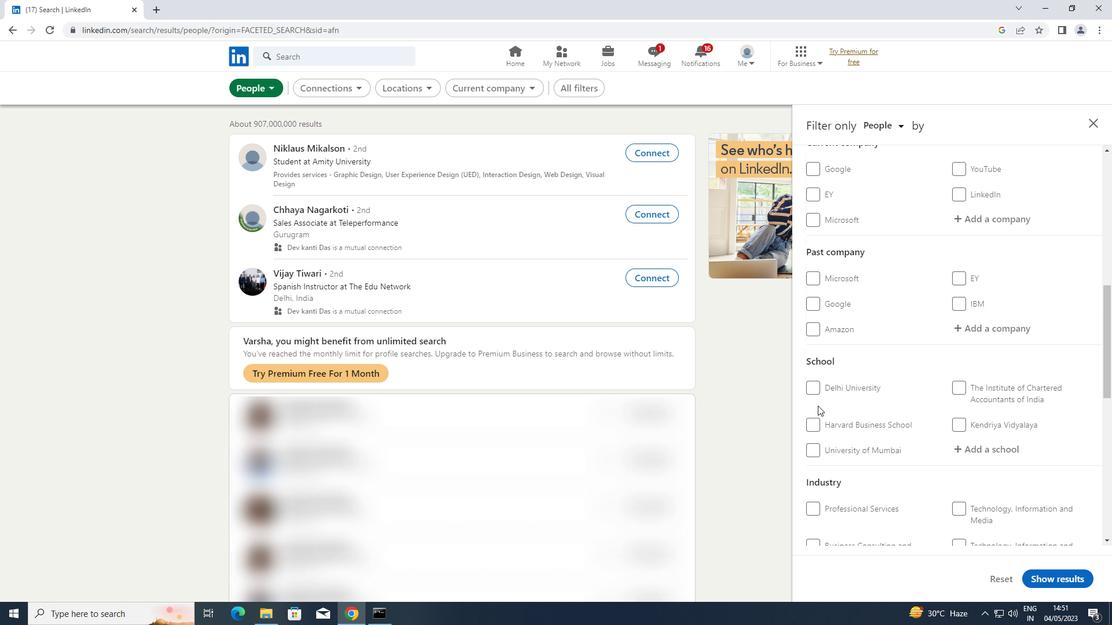 
Action: Mouse scrolled (817, 406) with delta (0, 0)
Screenshot: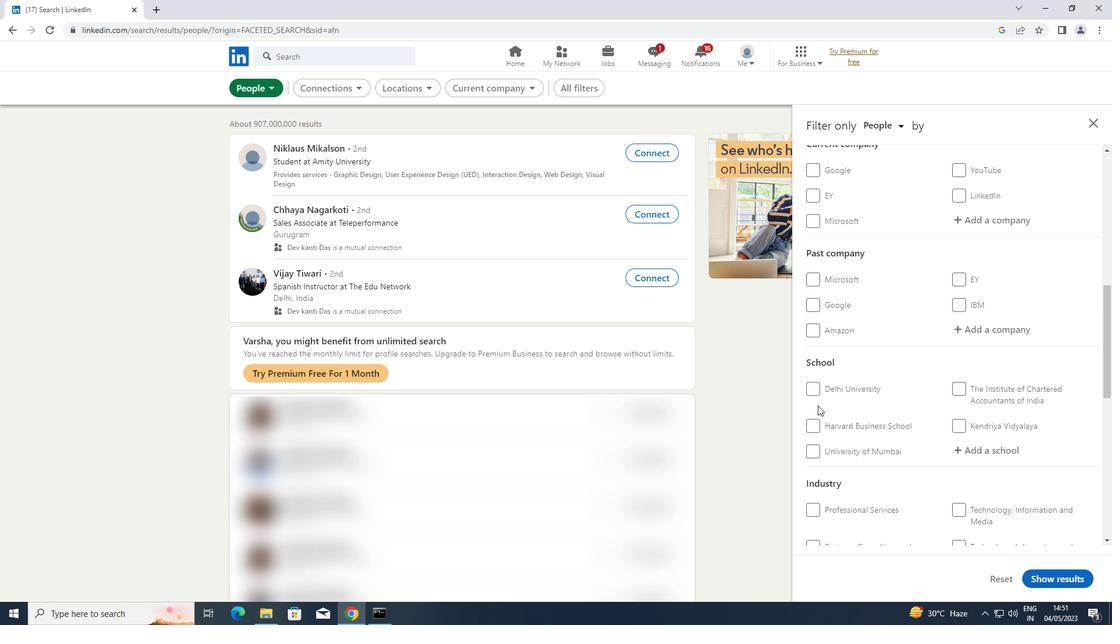 
Action: Mouse scrolled (817, 405) with delta (0, 0)
Screenshot: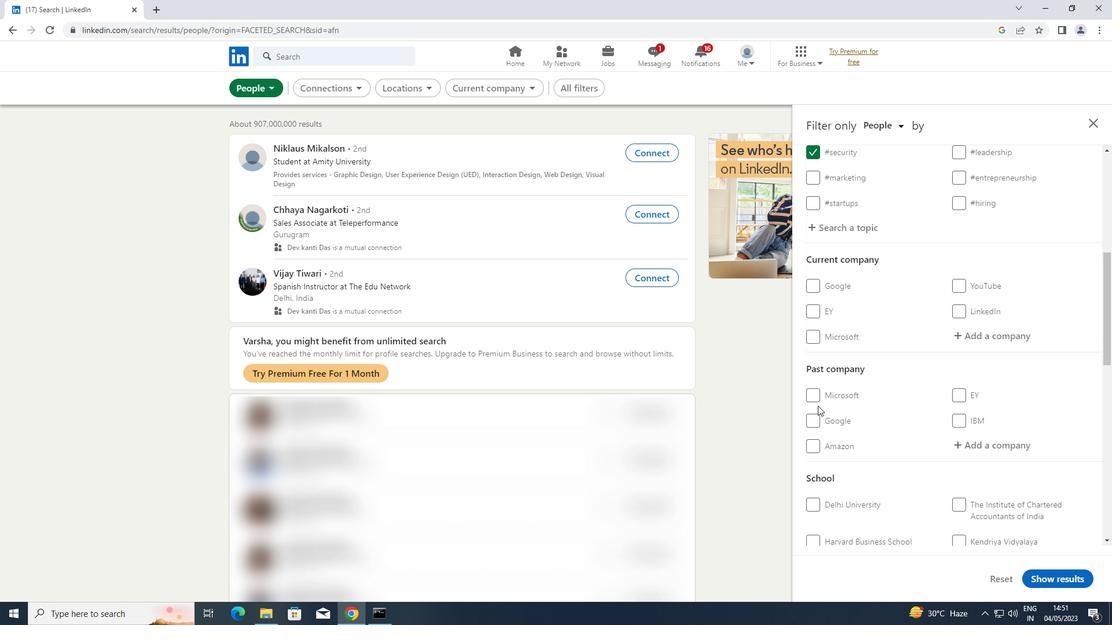 
Action: Mouse scrolled (817, 406) with delta (0, 0)
Screenshot: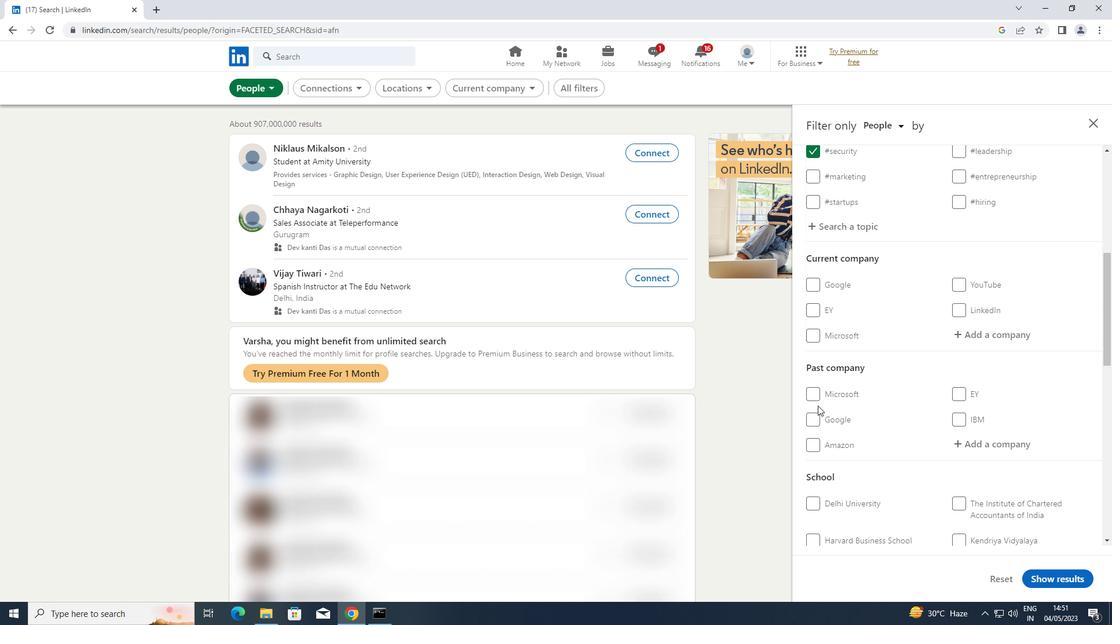 
Action: Mouse moved to (978, 394)
Screenshot: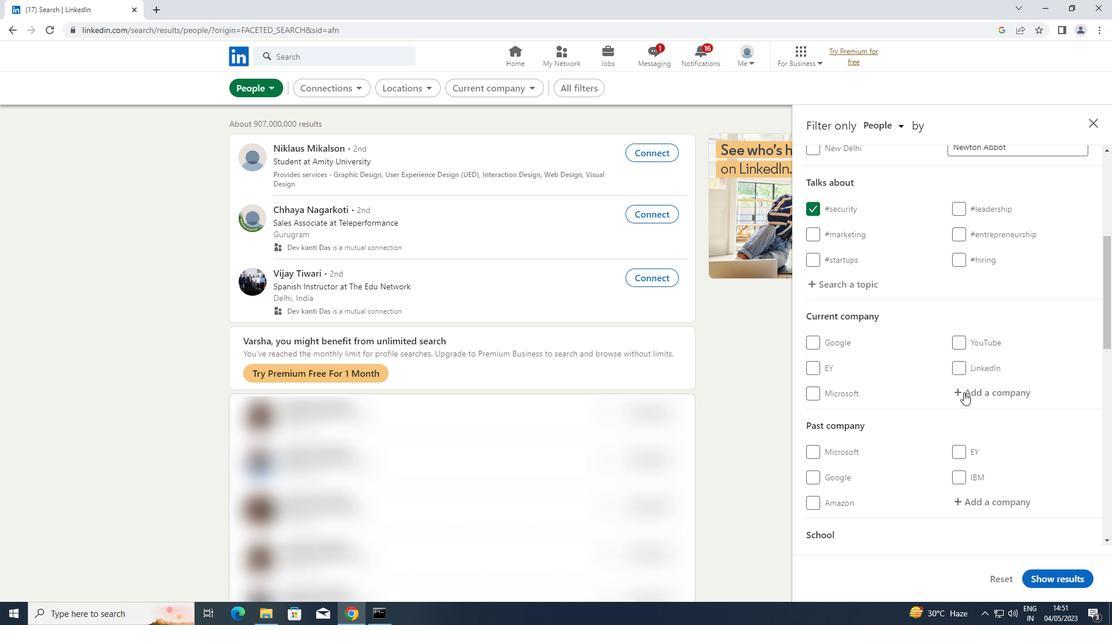 
Action: Mouse pressed left at (978, 394)
Screenshot: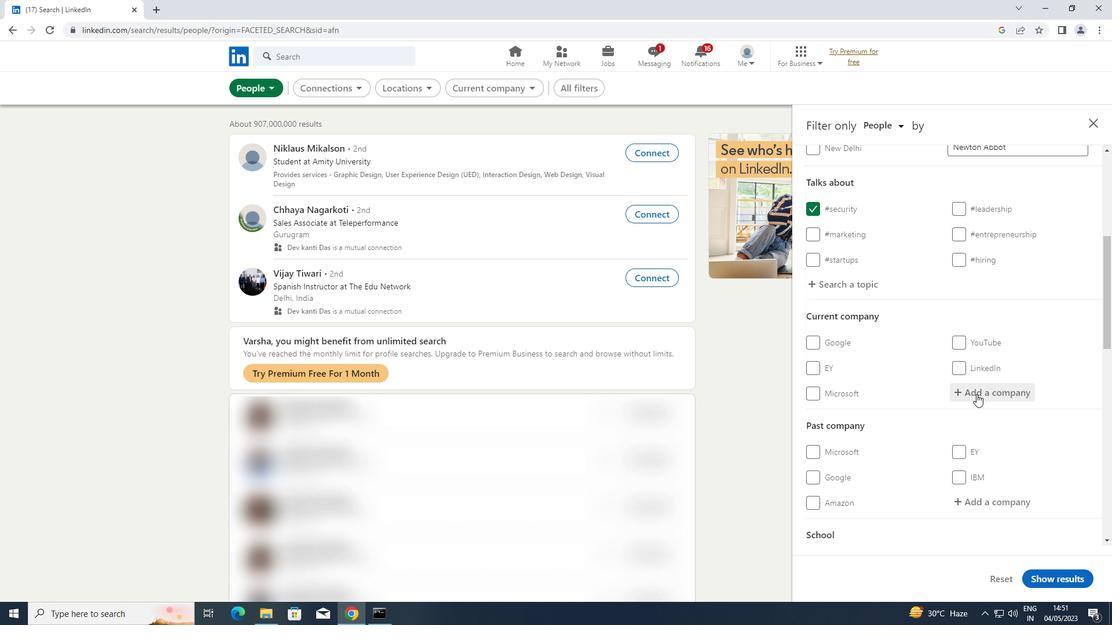 
Action: Key pressed <Key.caps_lock>TO<Key.space>THE<Key.space>NEW<Key.caps_lock>
Screenshot: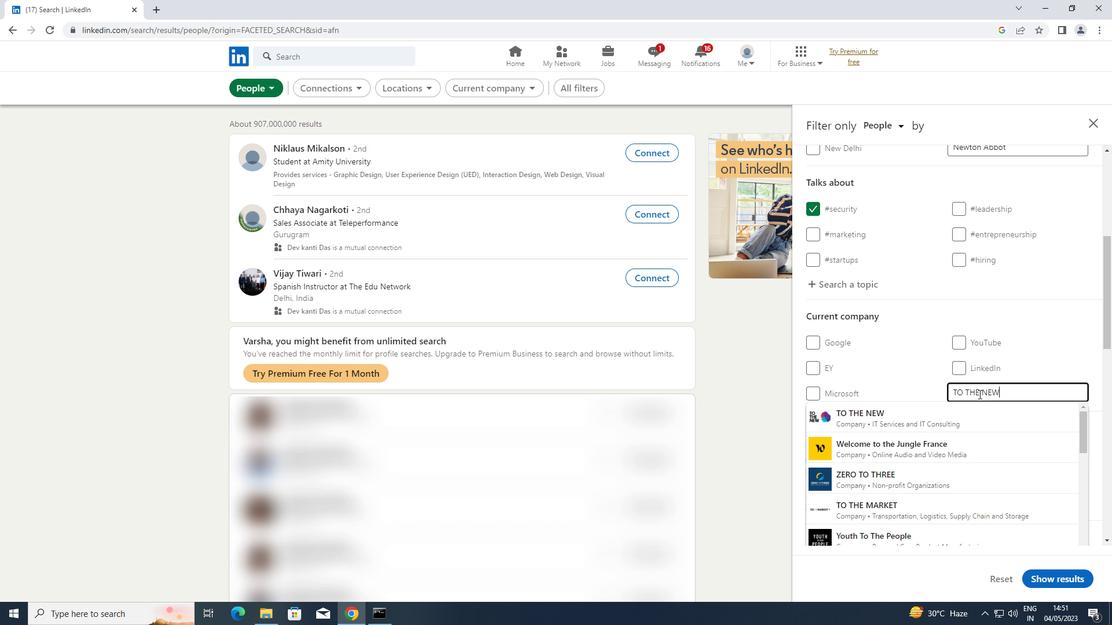 
Action: Mouse moved to (904, 419)
Screenshot: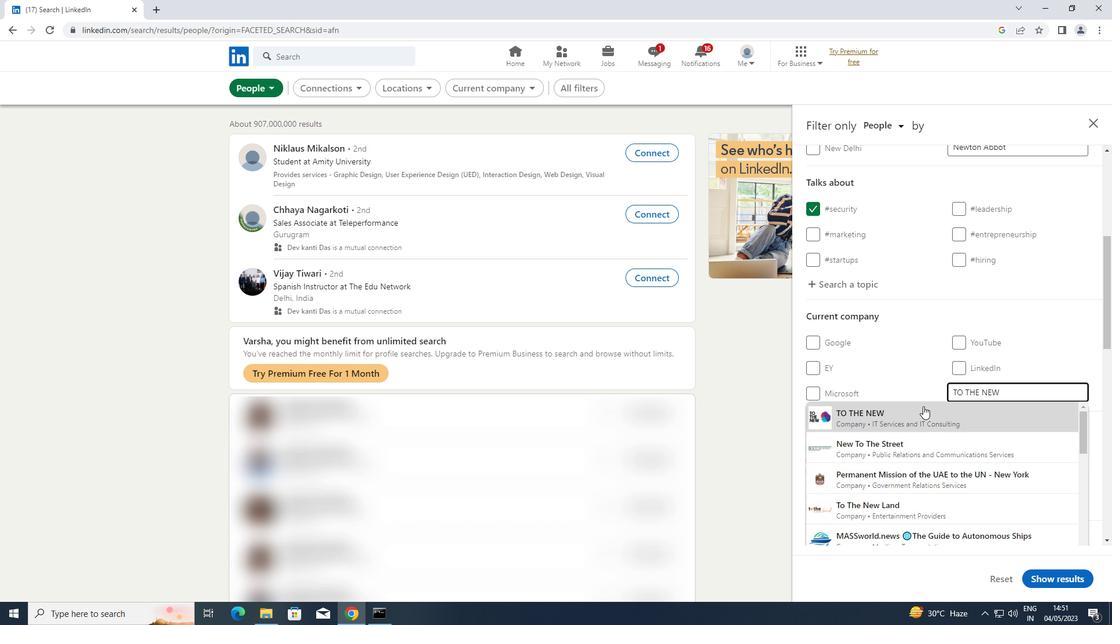 
Action: Mouse pressed left at (904, 419)
Screenshot: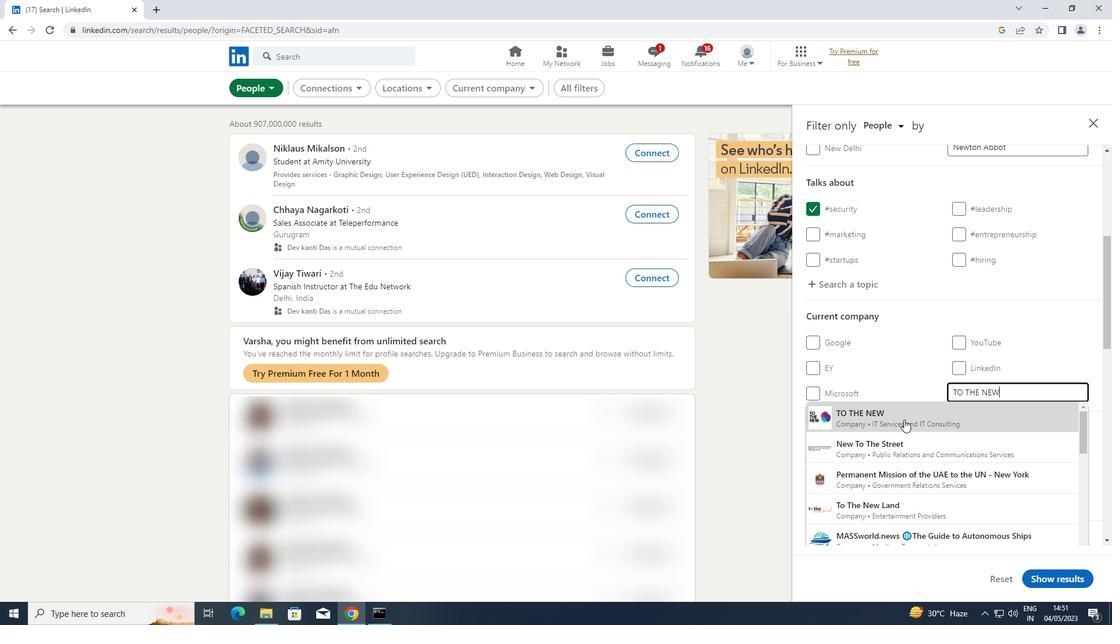 
Action: Mouse scrolled (904, 419) with delta (0, 0)
Screenshot: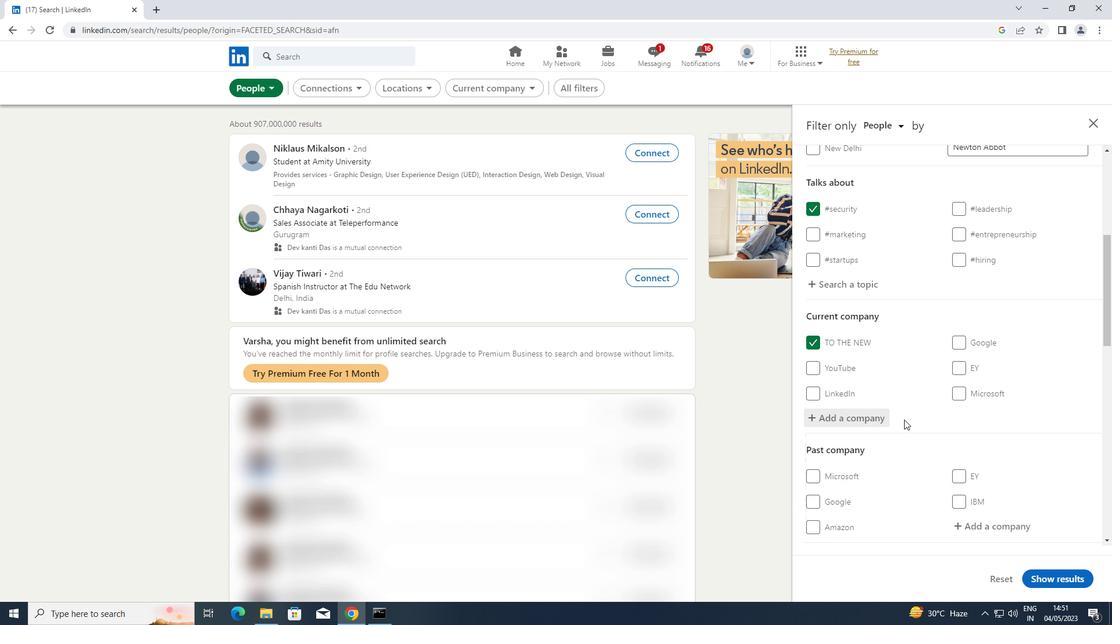 
Action: Mouse scrolled (904, 419) with delta (0, 0)
Screenshot: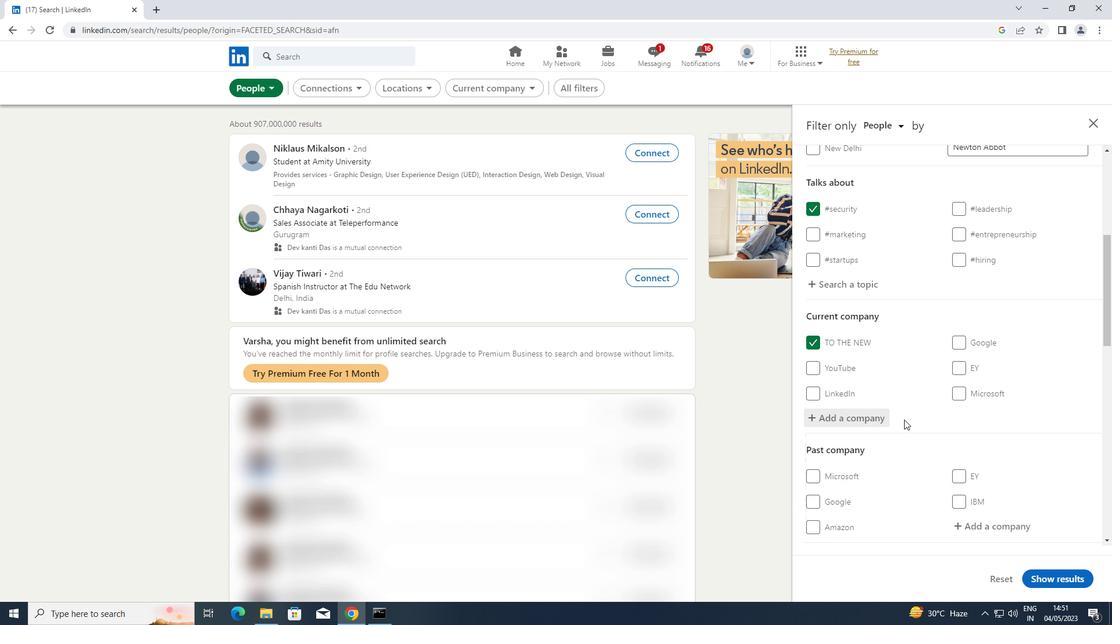 
Action: Mouse scrolled (904, 419) with delta (0, 0)
Screenshot: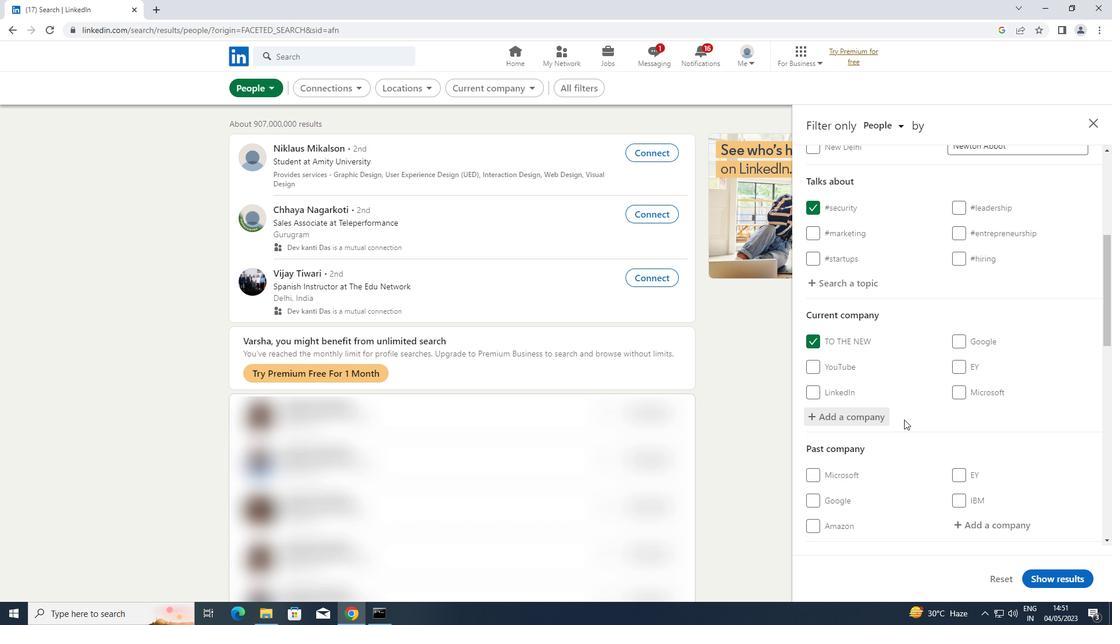 
Action: Mouse moved to (965, 476)
Screenshot: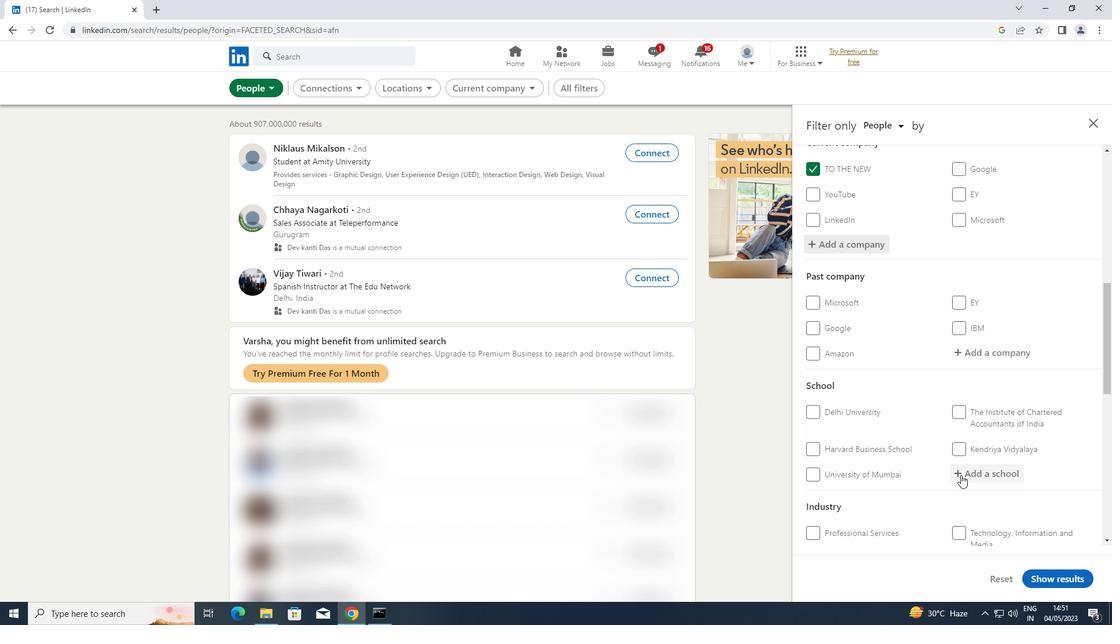 
Action: Mouse pressed left at (965, 476)
Screenshot: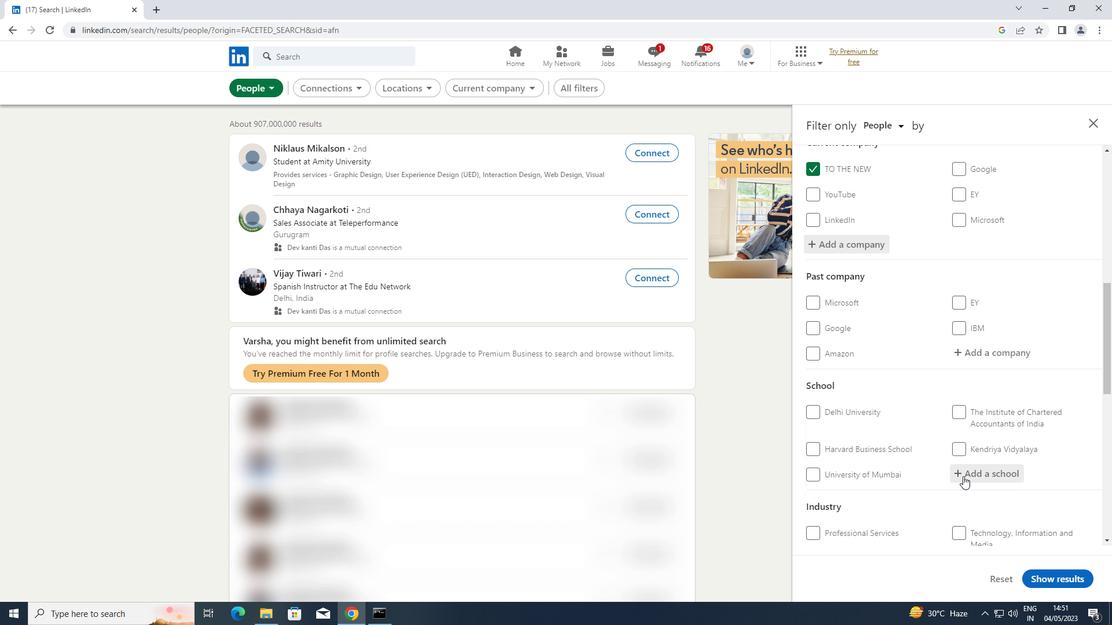 
Action: Key pressed <Key.shift>K<Key.space><Key.shift>J<Key.space><Key.shift><Key.shift><Key.shift><Key.shift><Key.shift>SOMAIYA
Screenshot: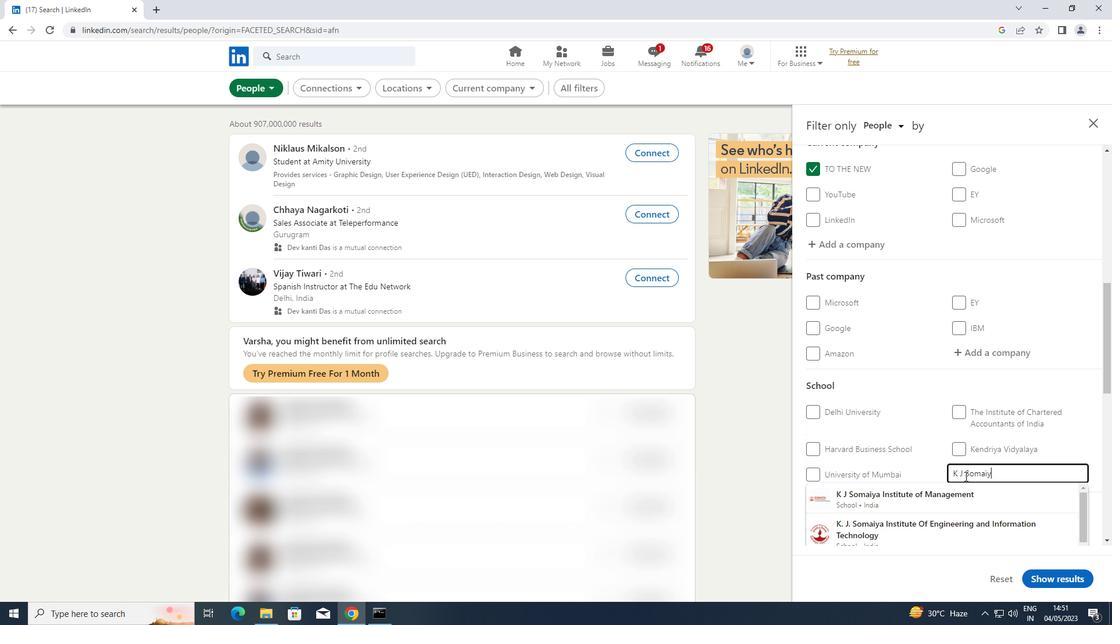 
Action: Mouse moved to (940, 497)
Screenshot: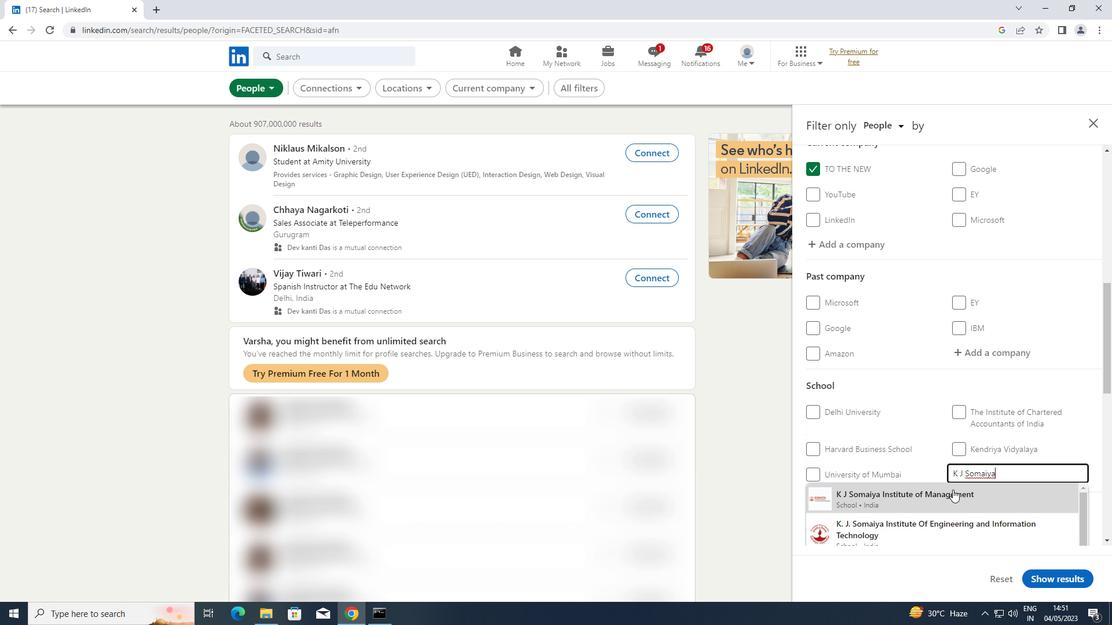 
Action: Mouse pressed left at (940, 497)
Screenshot: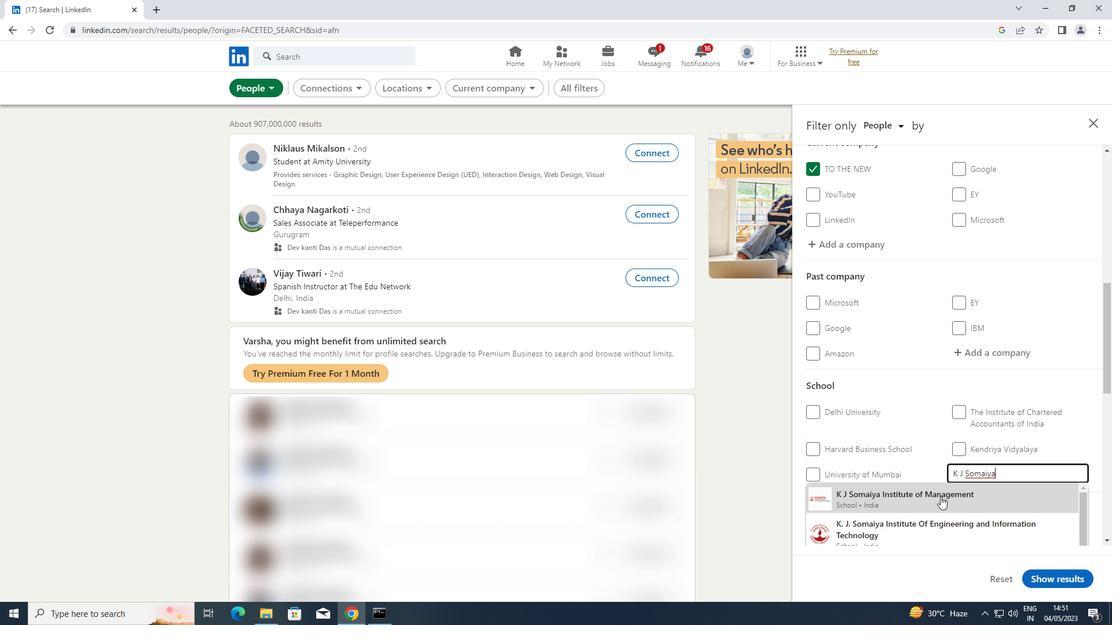
Action: Mouse scrolled (940, 496) with delta (0, 0)
Screenshot: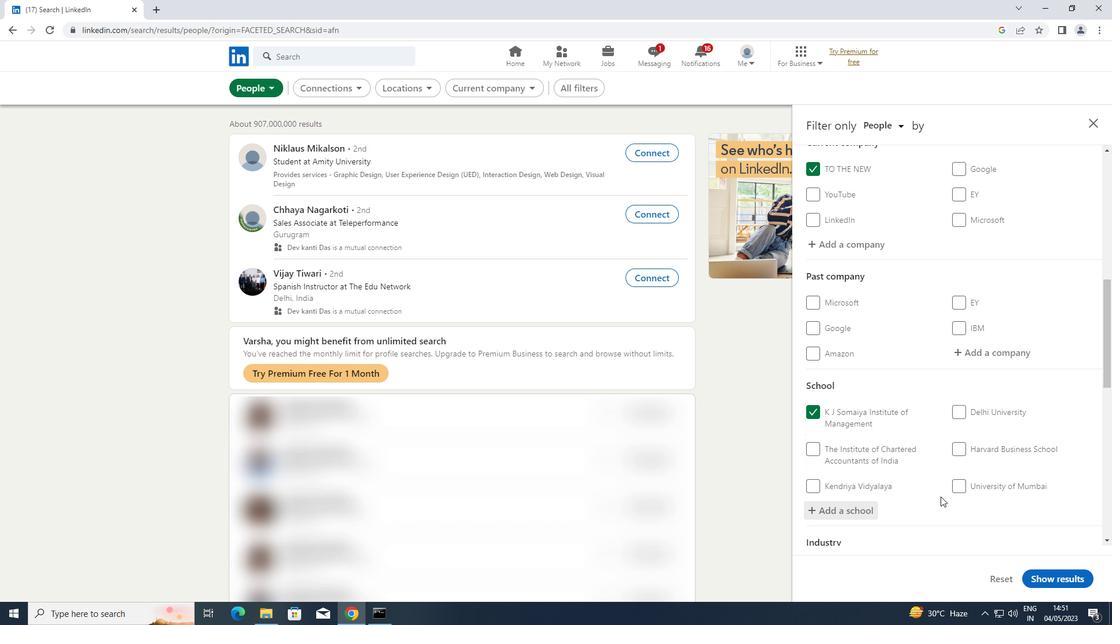 
Action: Mouse scrolled (940, 496) with delta (0, 0)
Screenshot: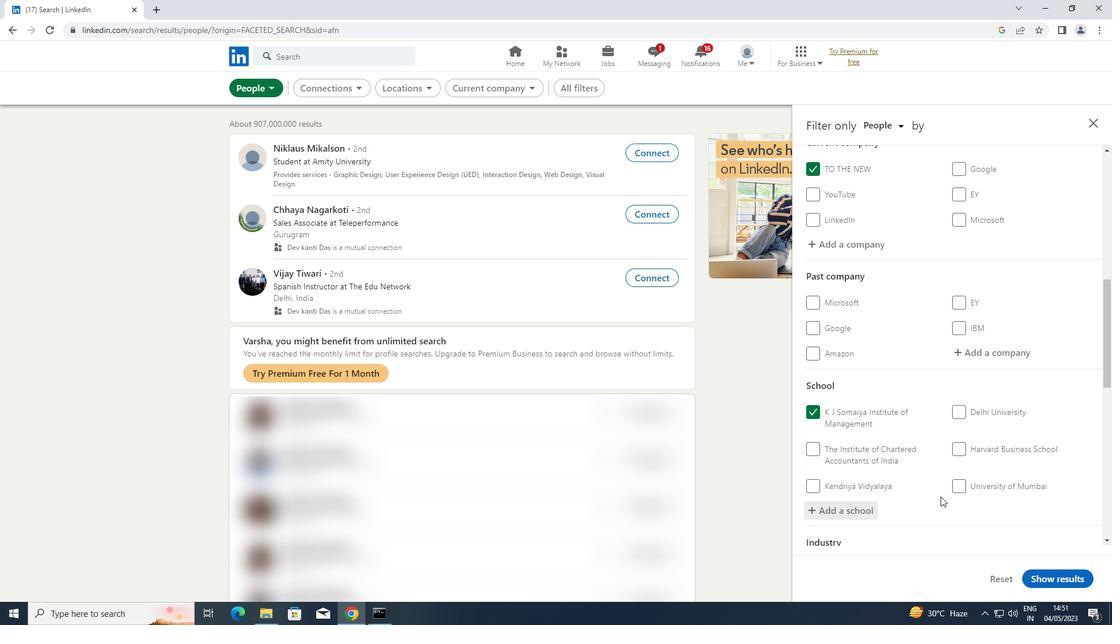 
Action: Mouse scrolled (940, 496) with delta (0, 0)
Screenshot: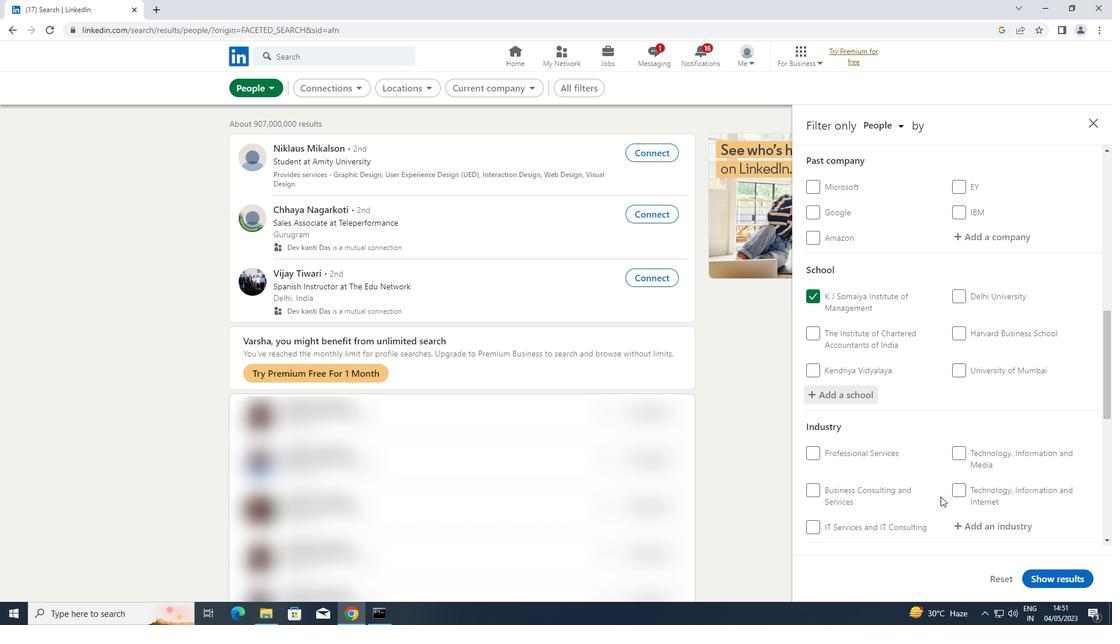 
Action: Mouse moved to (984, 468)
Screenshot: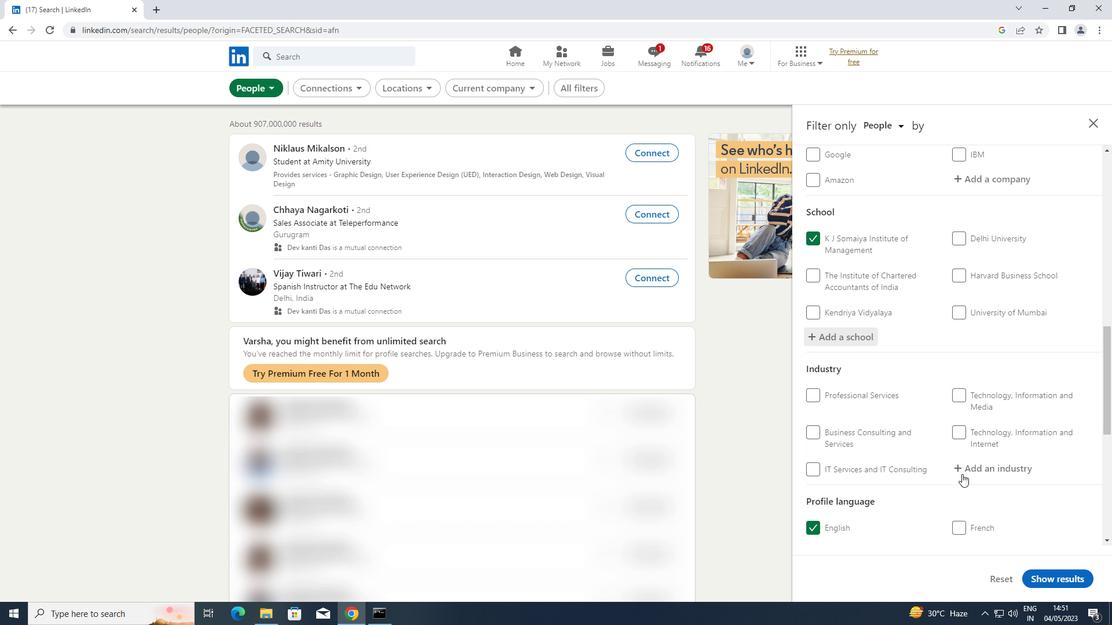 
Action: Mouse pressed left at (984, 468)
Screenshot: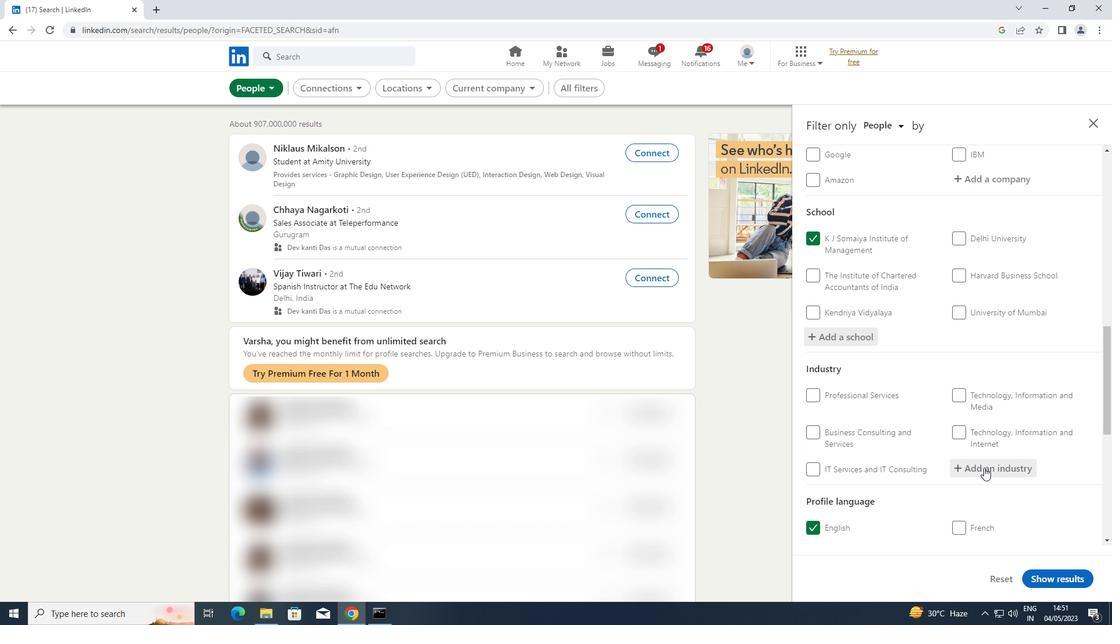 
Action: Key pressed <Key.shift><Key.shift>PHYSICAL
Screenshot: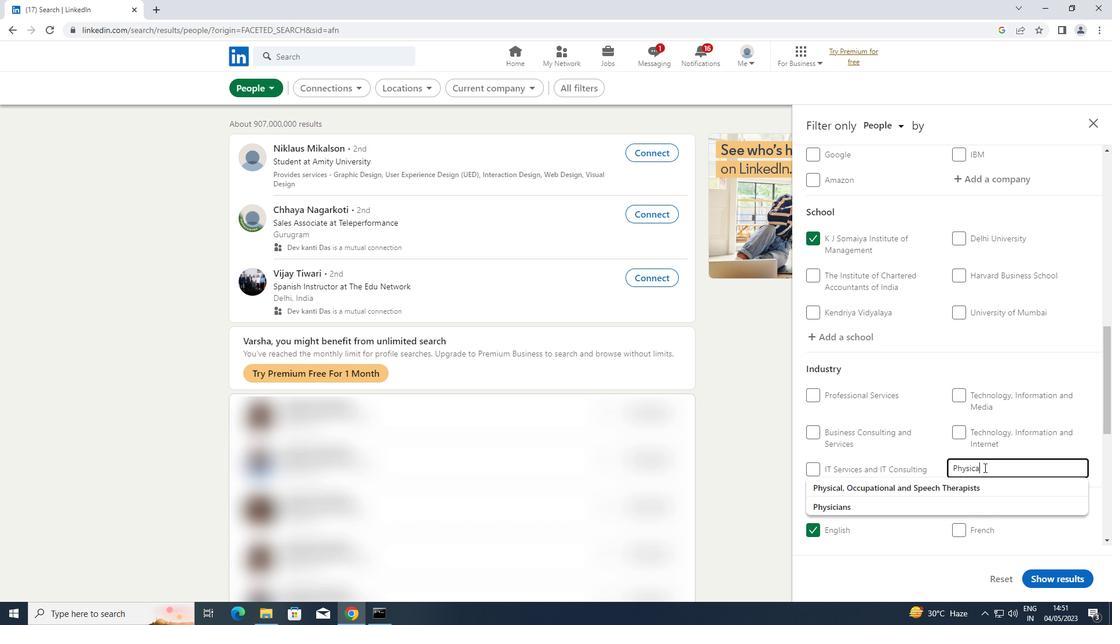 
Action: Mouse moved to (923, 488)
Screenshot: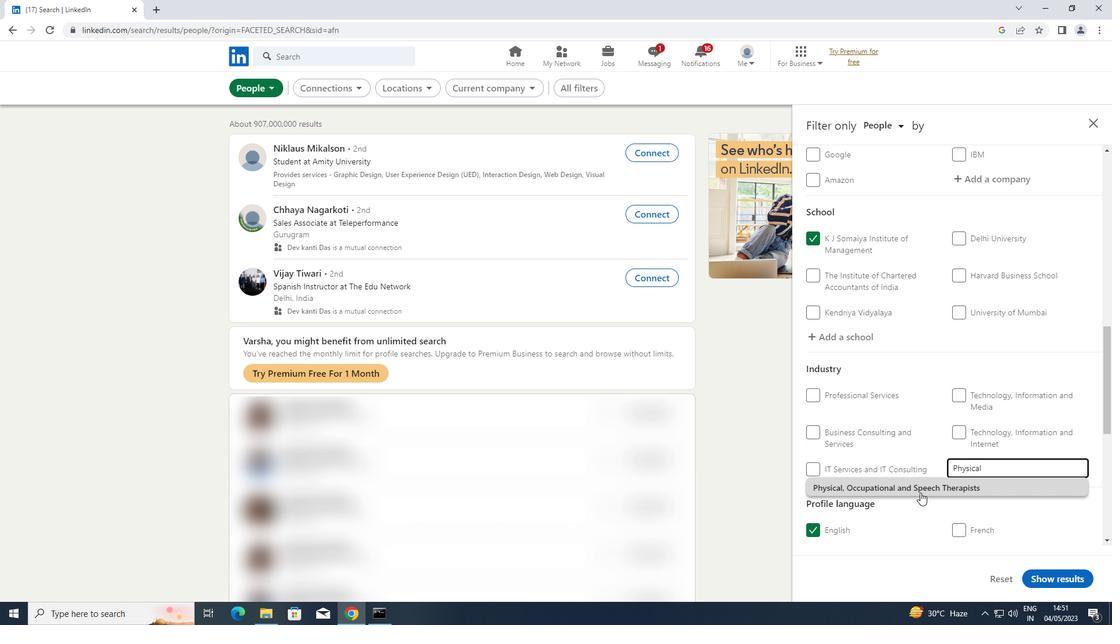 
Action: Mouse pressed left at (923, 488)
Screenshot: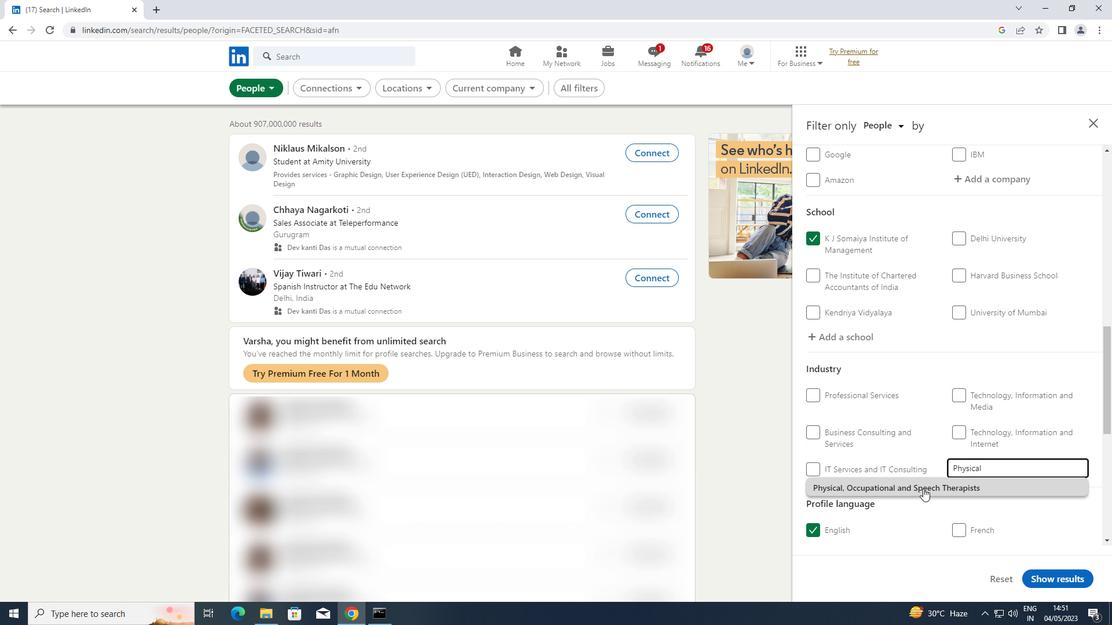 
Action: Mouse scrolled (923, 488) with delta (0, 0)
Screenshot: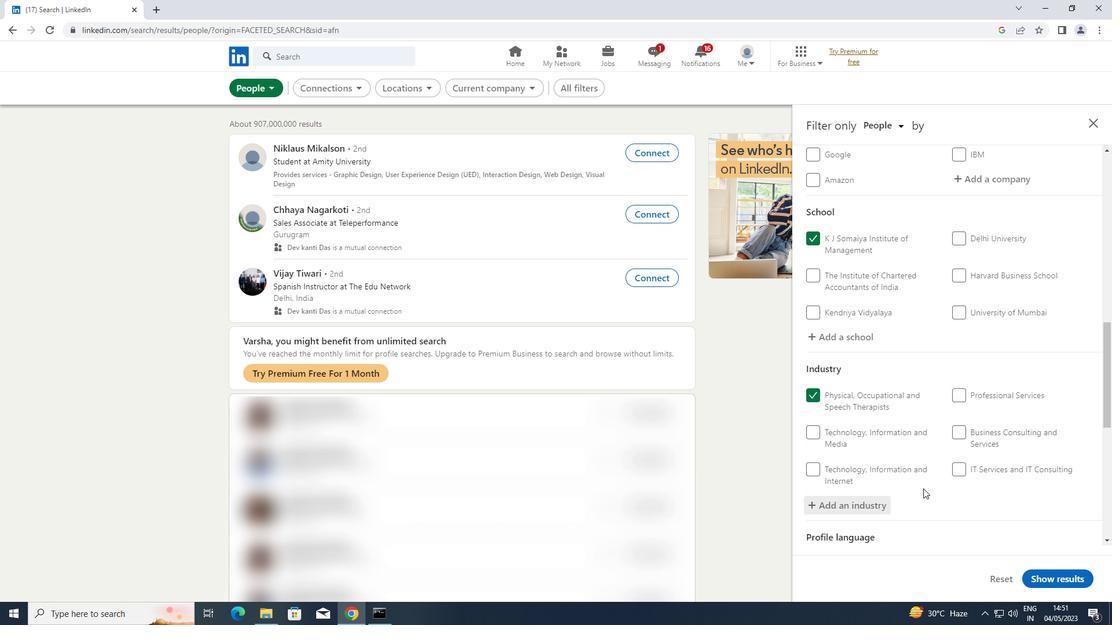 
Action: Mouse scrolled (923, 488) with delta (0, 0)
Screenshot: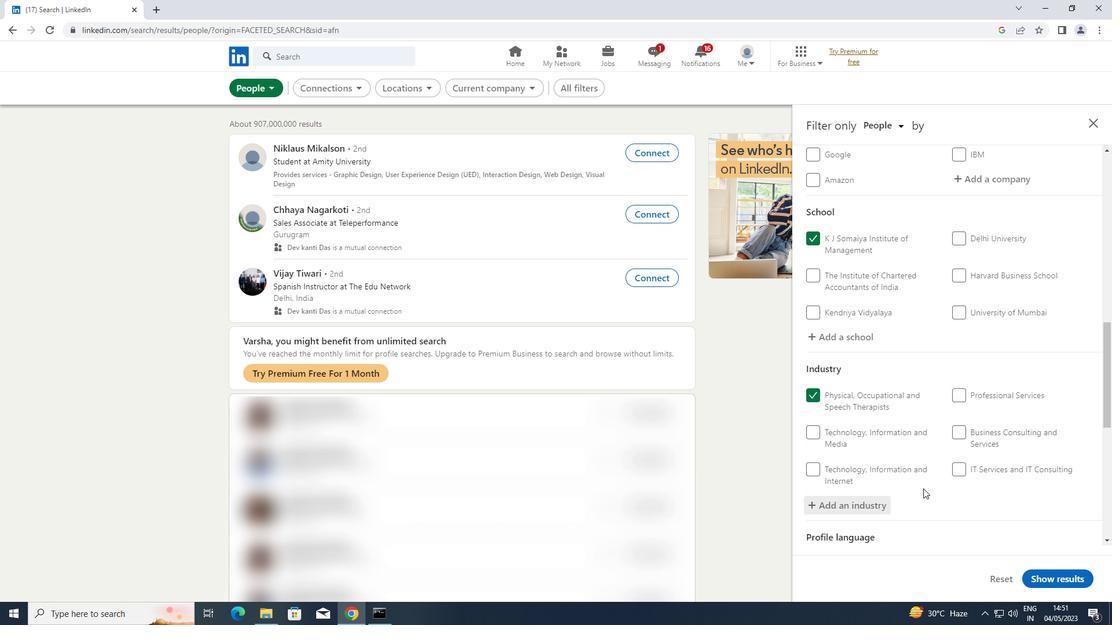 
Action: Mouse scrolled (923, 488) with delta (0, 0)
Screenshot: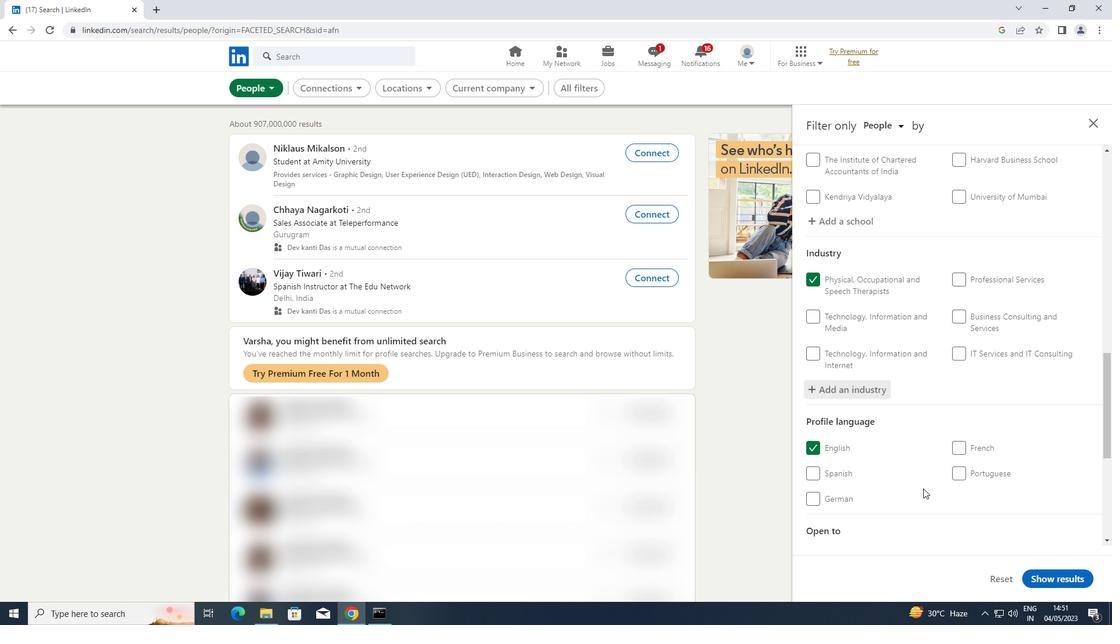 
Action: Mouse scrolled (923, 488) with delta (0, 0)
Screenshot: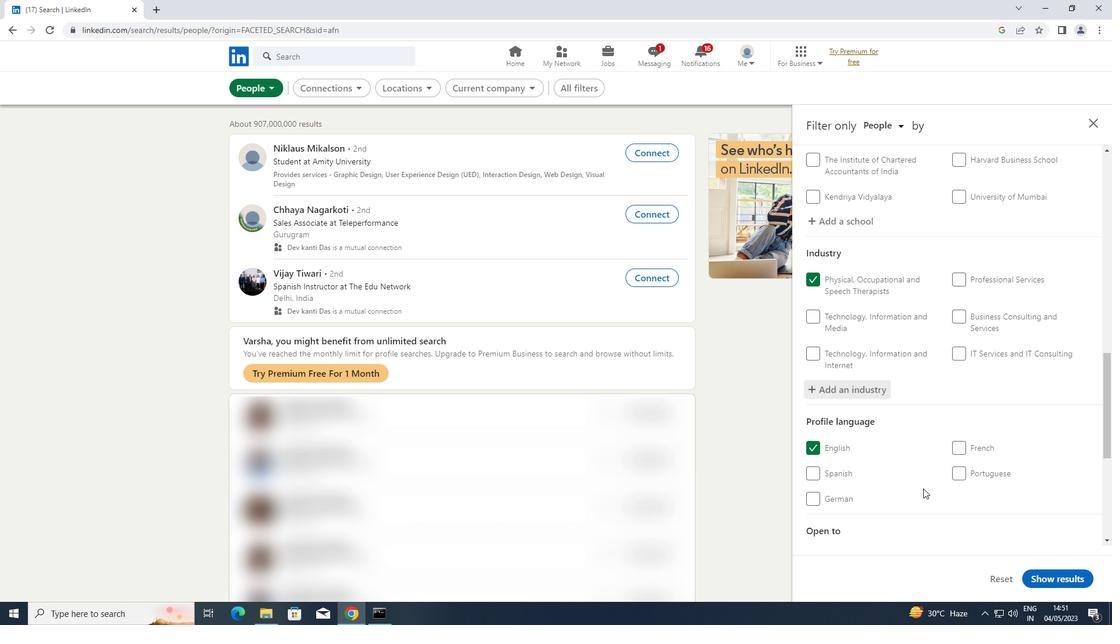 
Action: Mouse scrolled (923, 488) with delta (0, 0)
Screenshot: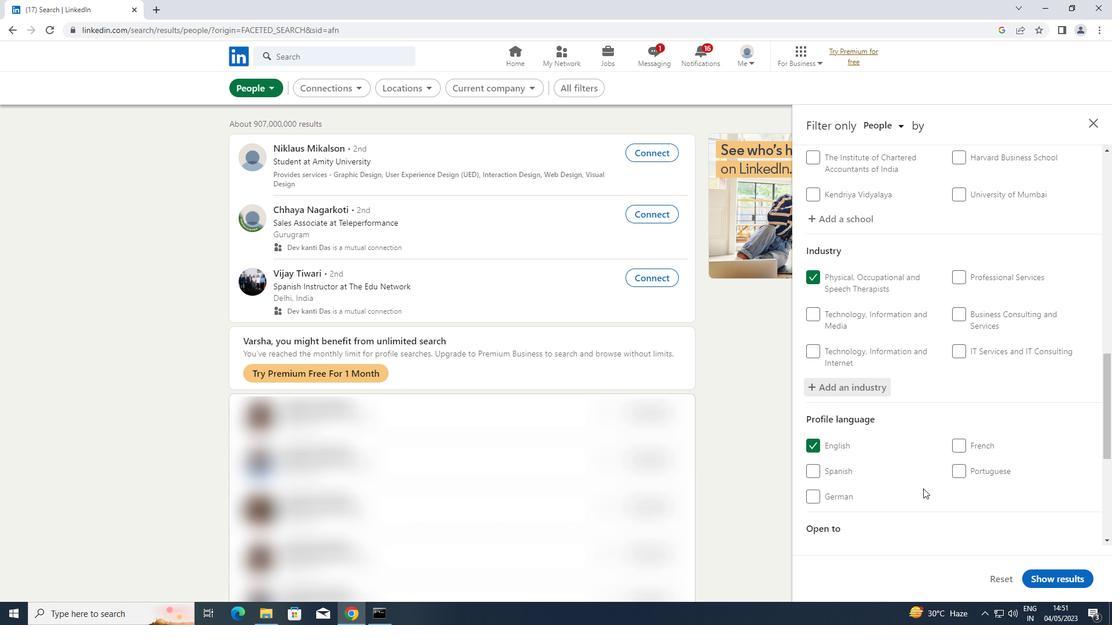 
Action: Mouse moved to (987, 499)
Screenshot: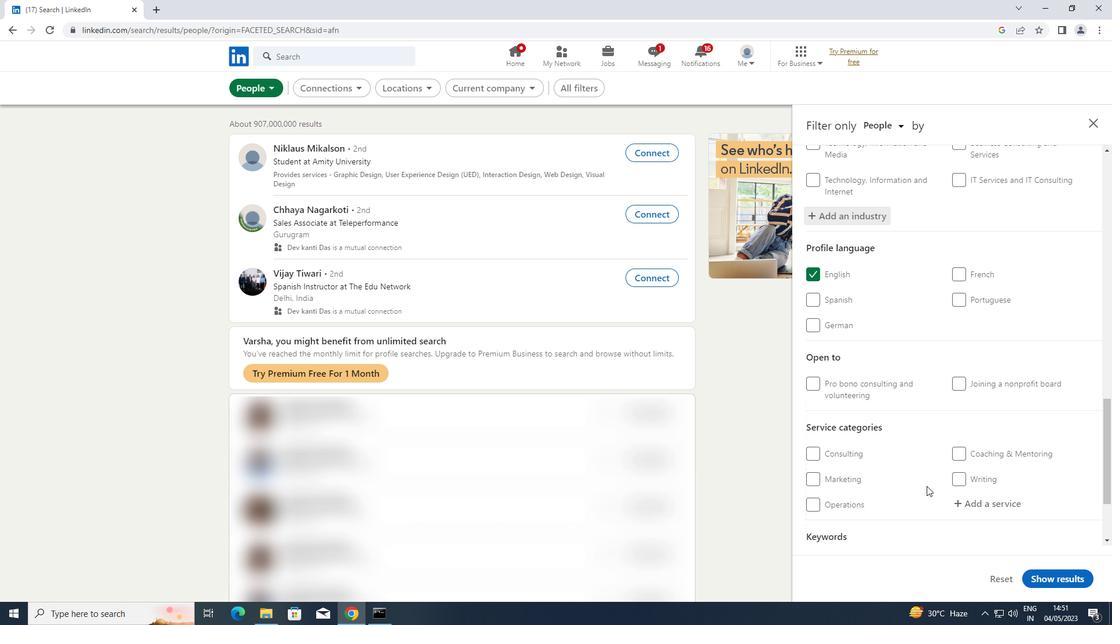 
Action: Mouse pressed left at (987, 499)
Screenshot: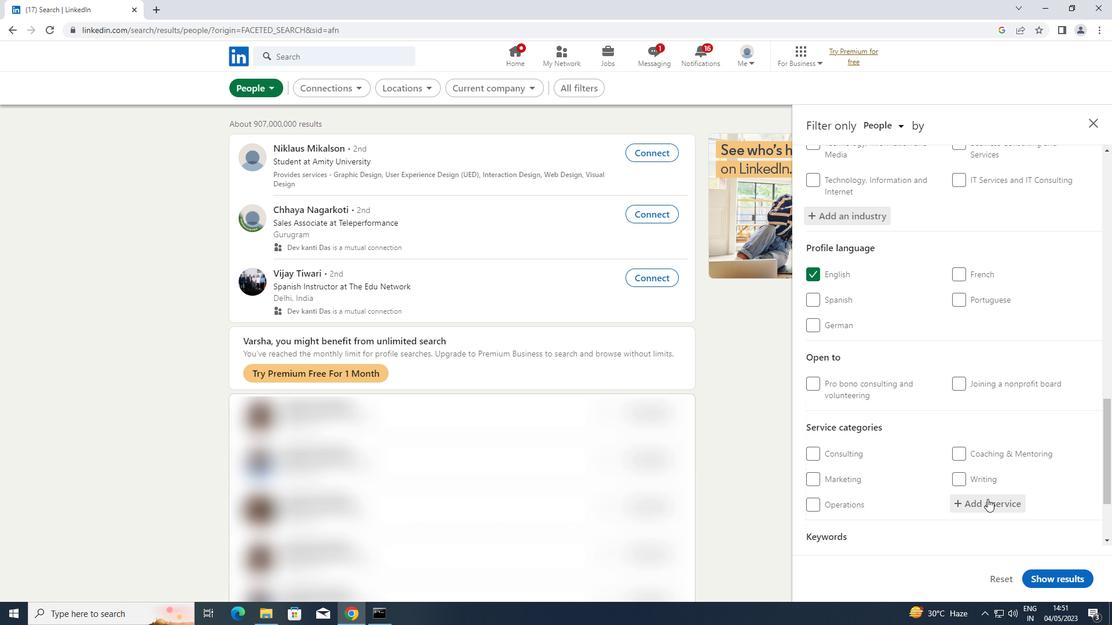 
Action: Key pressed <Key.shift>CUSTOMER
Screenshot: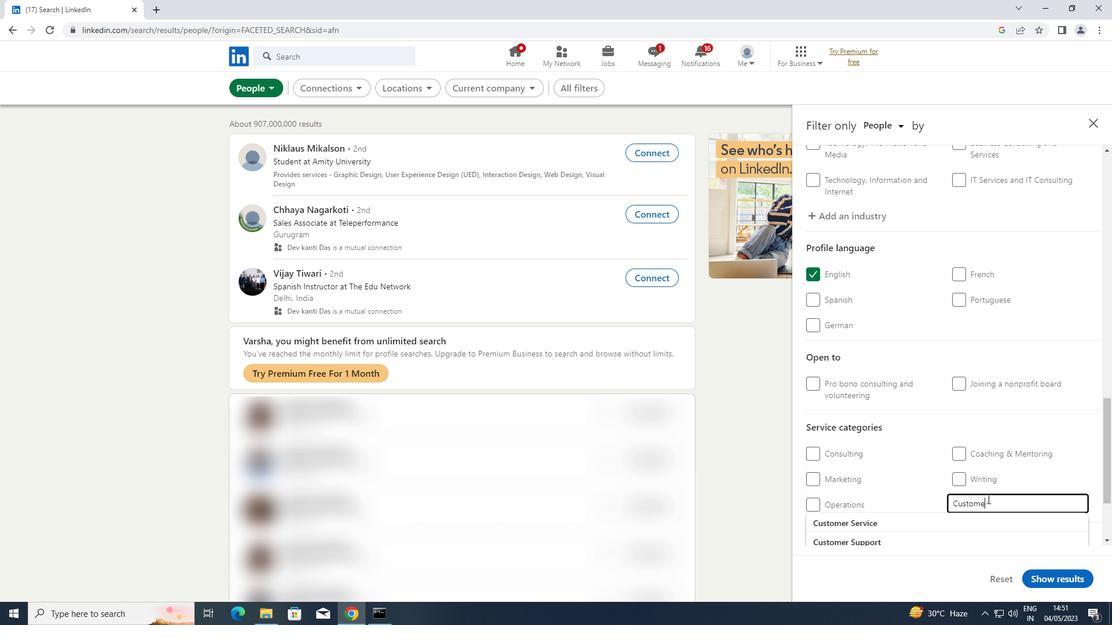 
Action: Mouse moved to (908, 541)
Screenshot: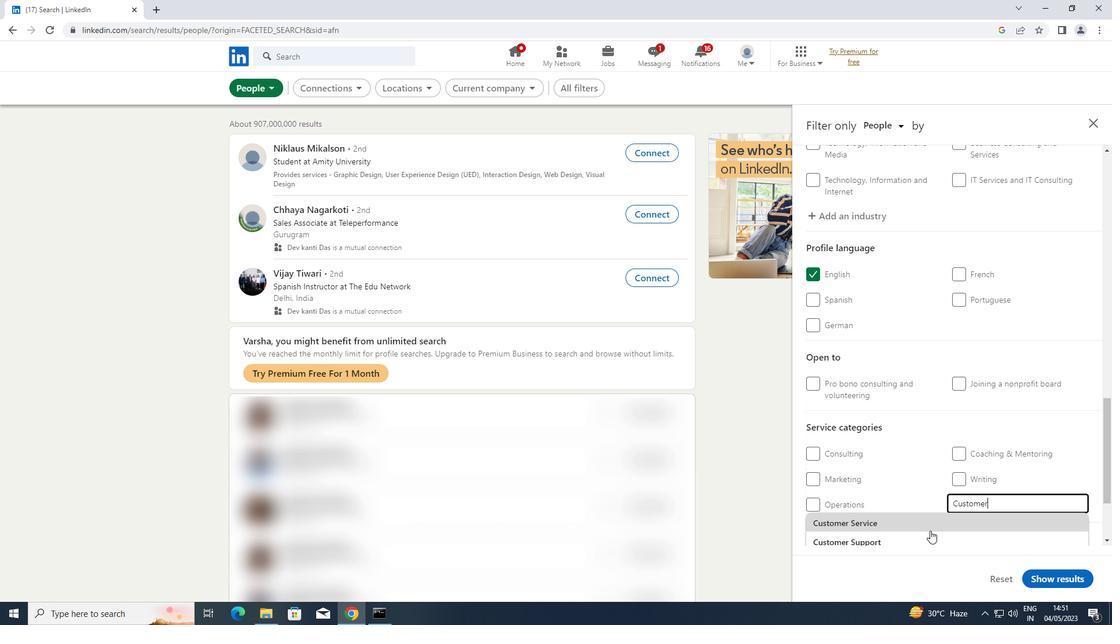 
Action: Mouse pressed left at (908, 541)
Screenshot: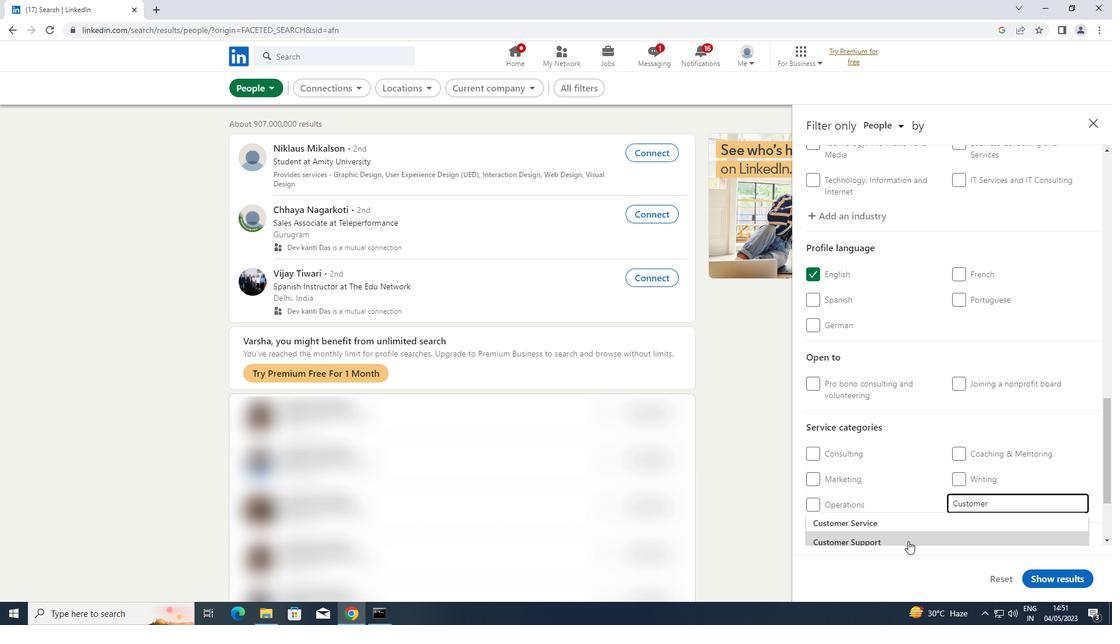 
Action: Mouse moved to (934, 479)
Screenshot: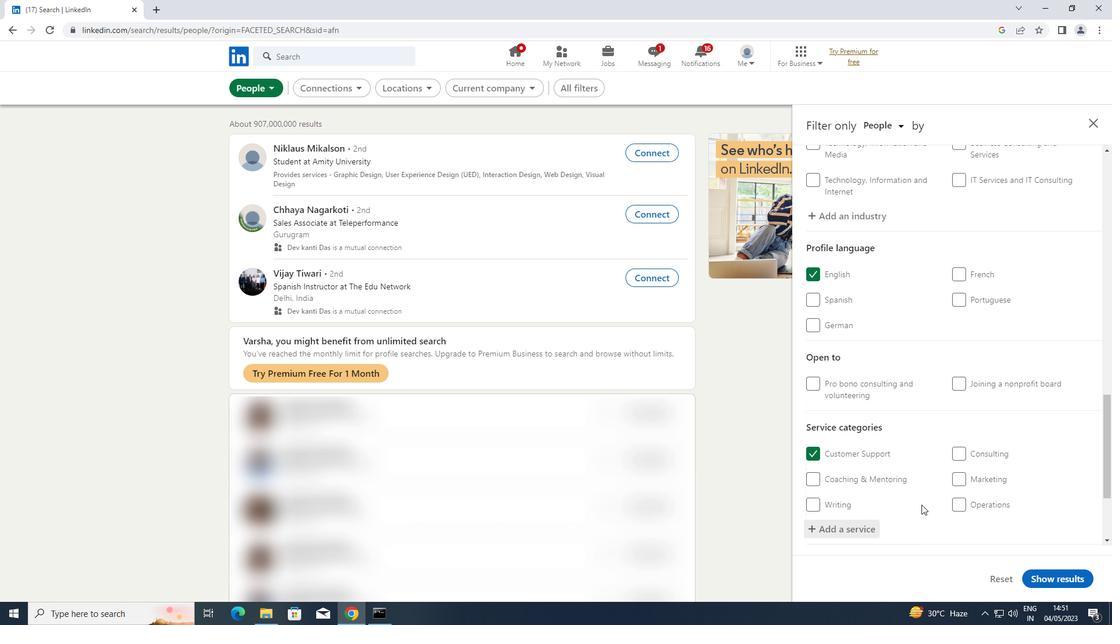 
Action: Mouse scrolled (934, 479) with delta (0, 0)
Screenshot: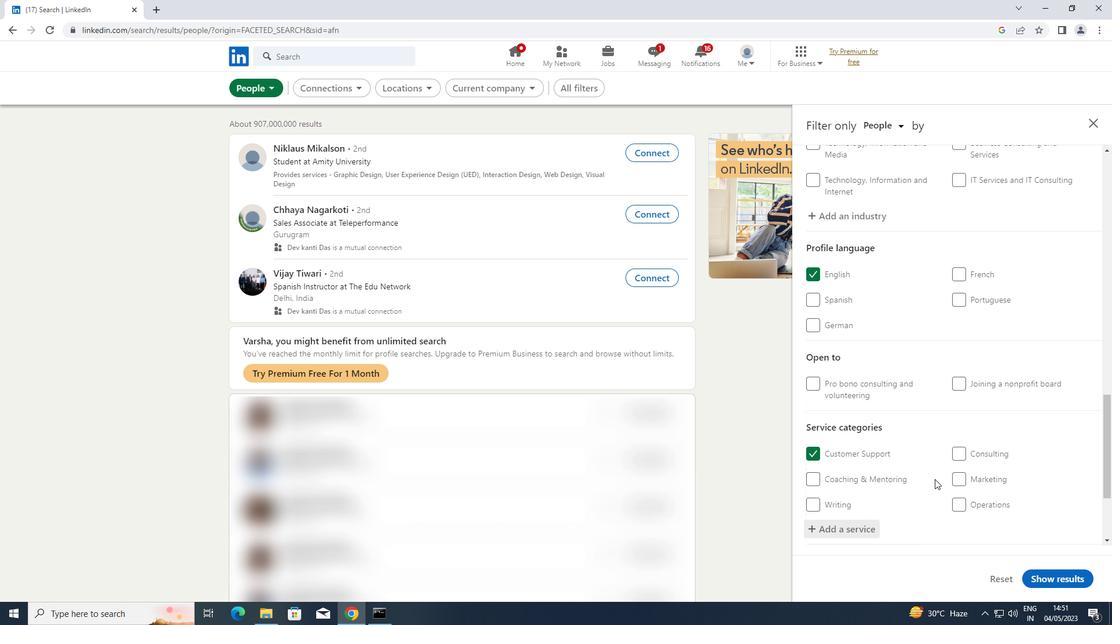 
Action: Mouse scrolled (934, 479) with delta (0, 0)
Screenshot: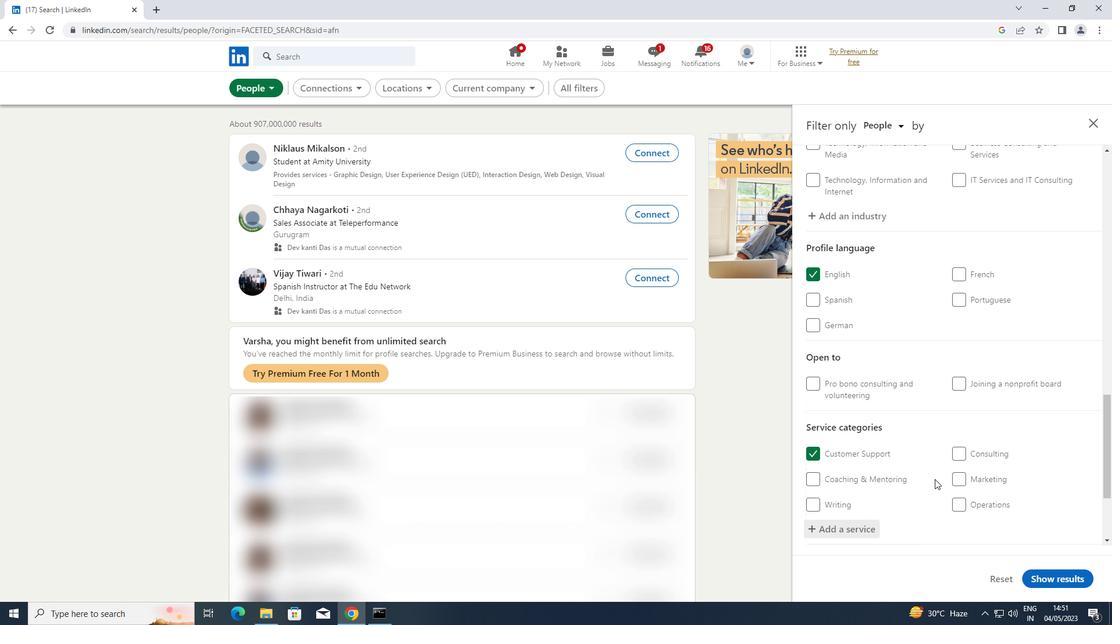 
Action: Mouse scrolled (934, 479) with delta (0, 0)
Screenshot: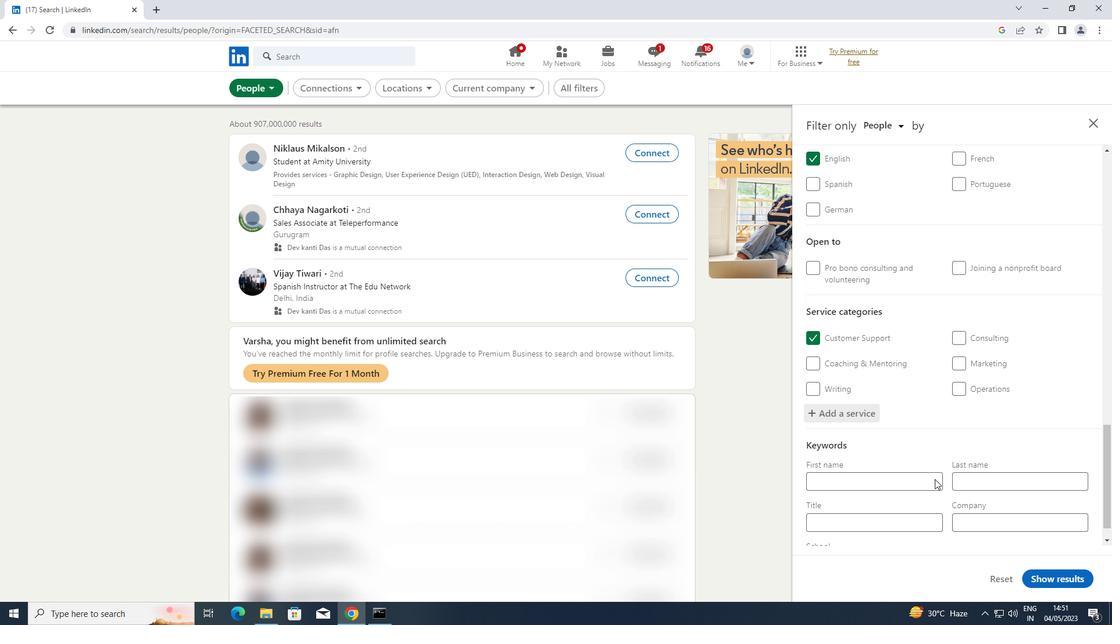 
Action: Mouse scrolled (934, 479) with delta (0, 0)
Screenshot: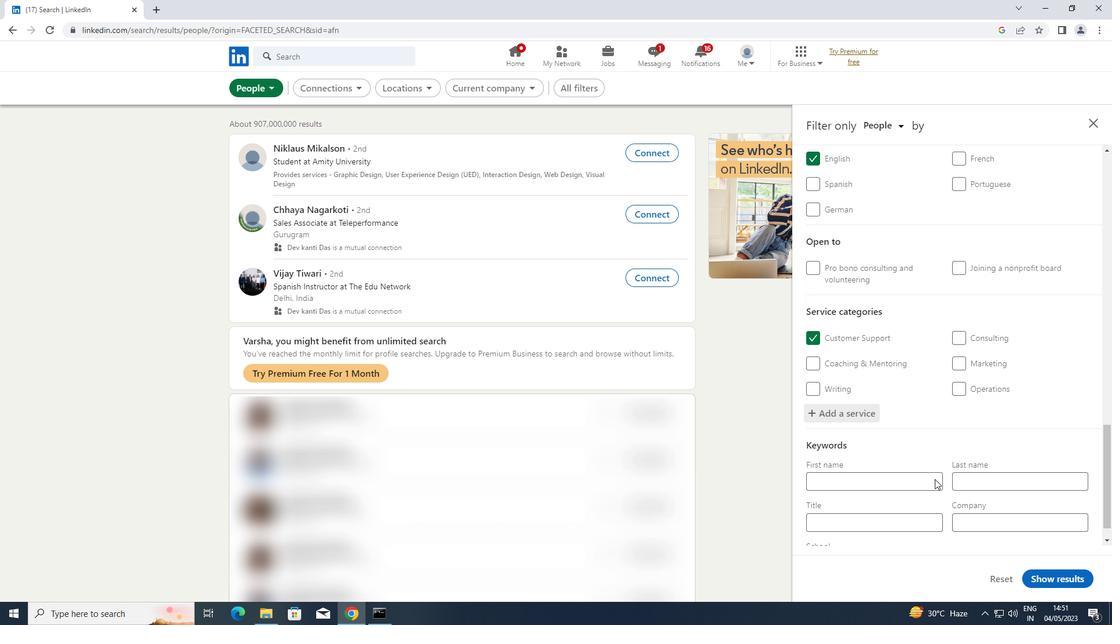 
Action: Mouse scrolled (934, 479) with delta (0, 0)
Screenshot: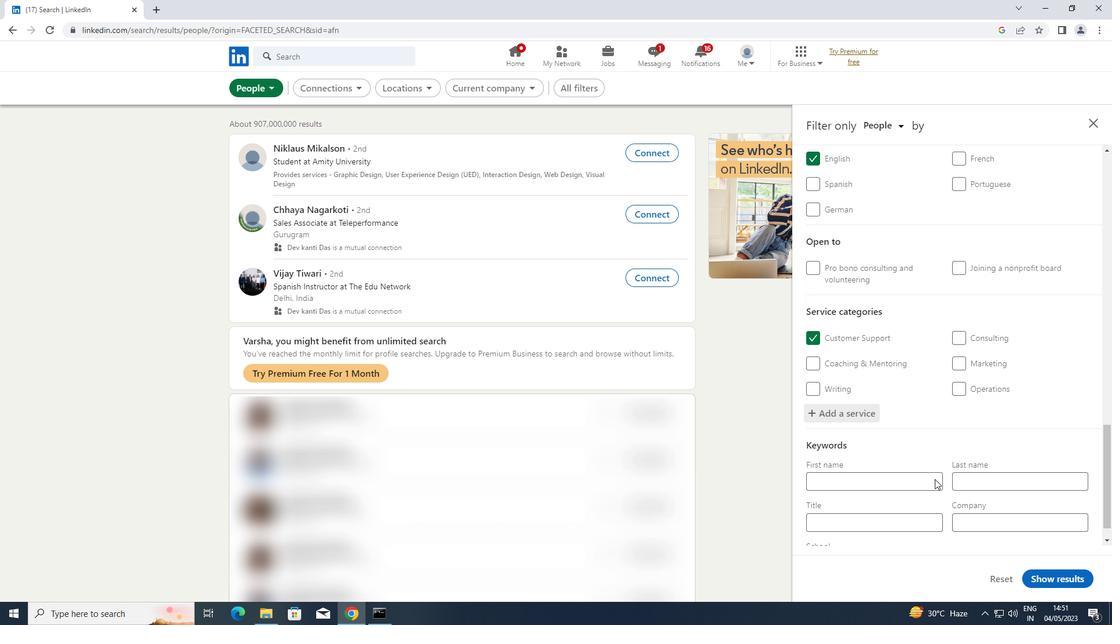 
Action: Mouse scrolled (934, 479) with delta (0, 0)
Screenshot: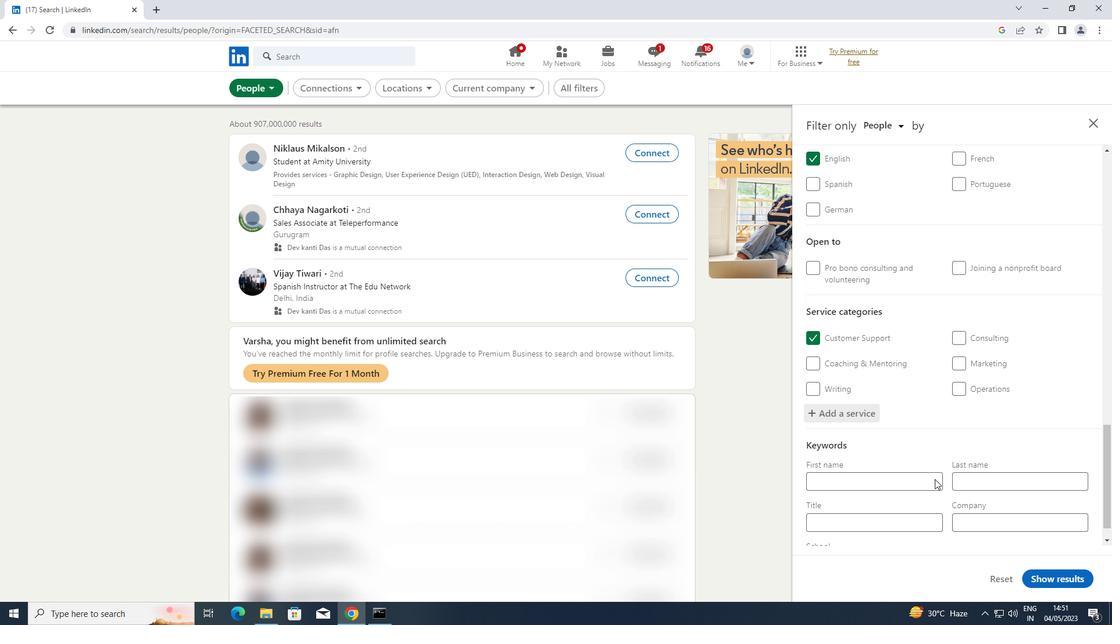 
Action: Mouse moved to (895, 495)
Screenshot: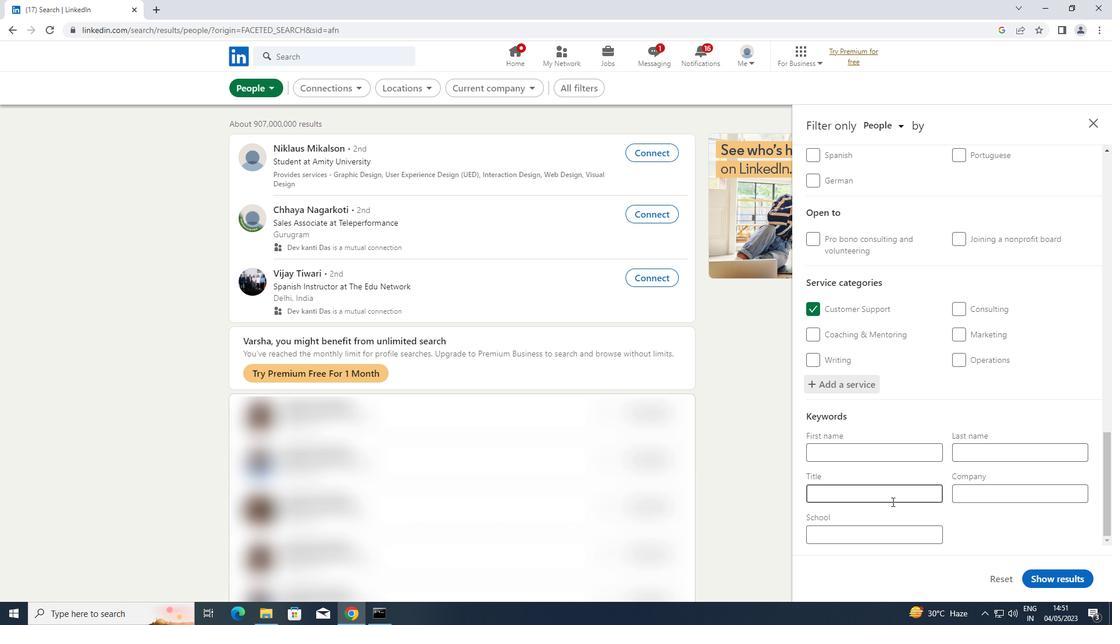 
Action: Mouse pressed left at (895, 495)
Screenshot: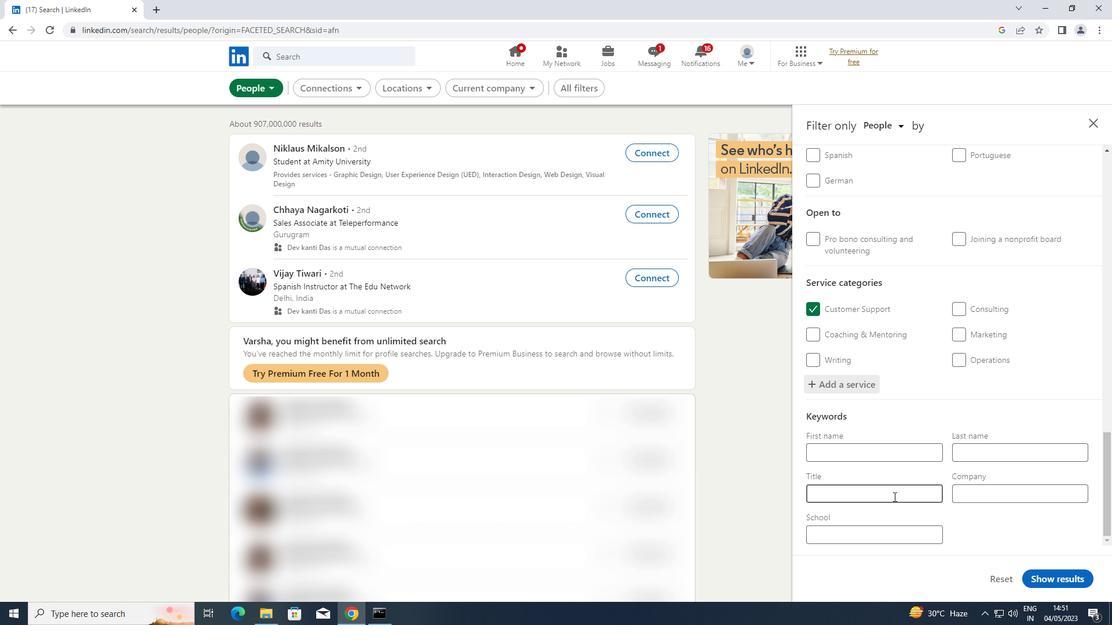 
Action: Key pressed <Key.shift>NURSE<Key.space><Key.shift>O<Key.backspace><Key.shift><Key.shift><Key.shift><Key.shift>PRACTITIONER
Screenshot: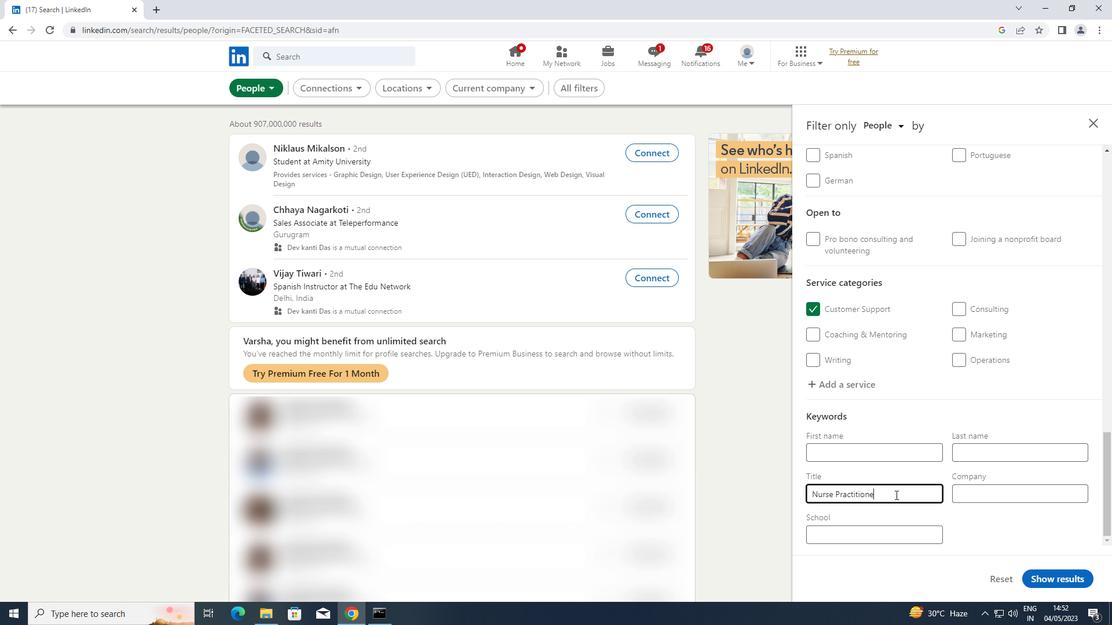 
Action: Mouse moved to (1045, 578)
Screenshot: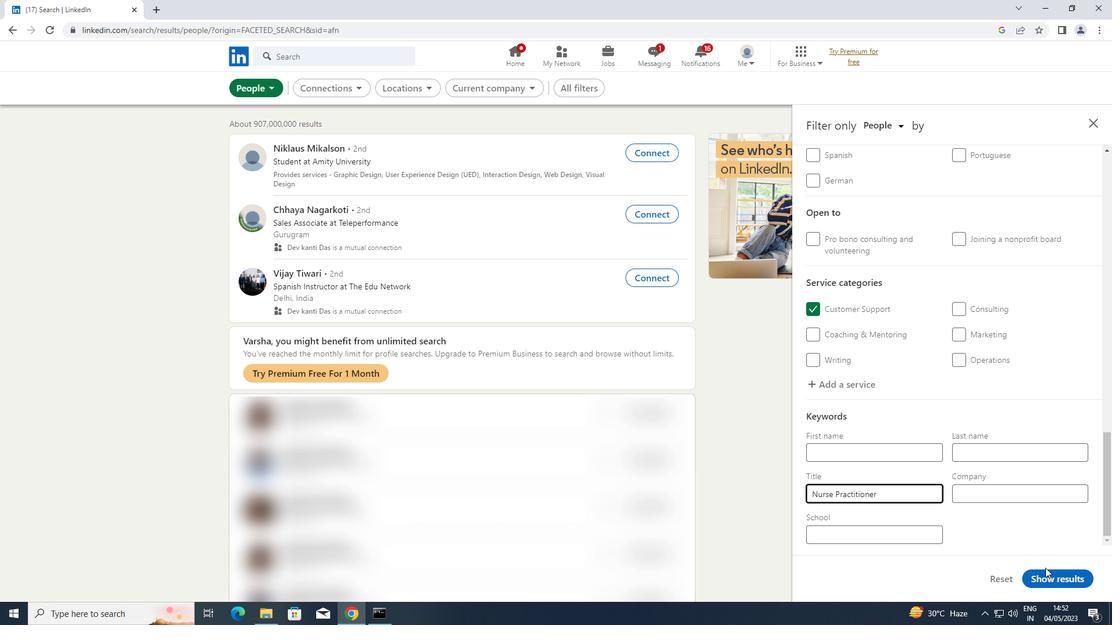 
Action: Mouse pressed left at (1045, 578)
Screenshot: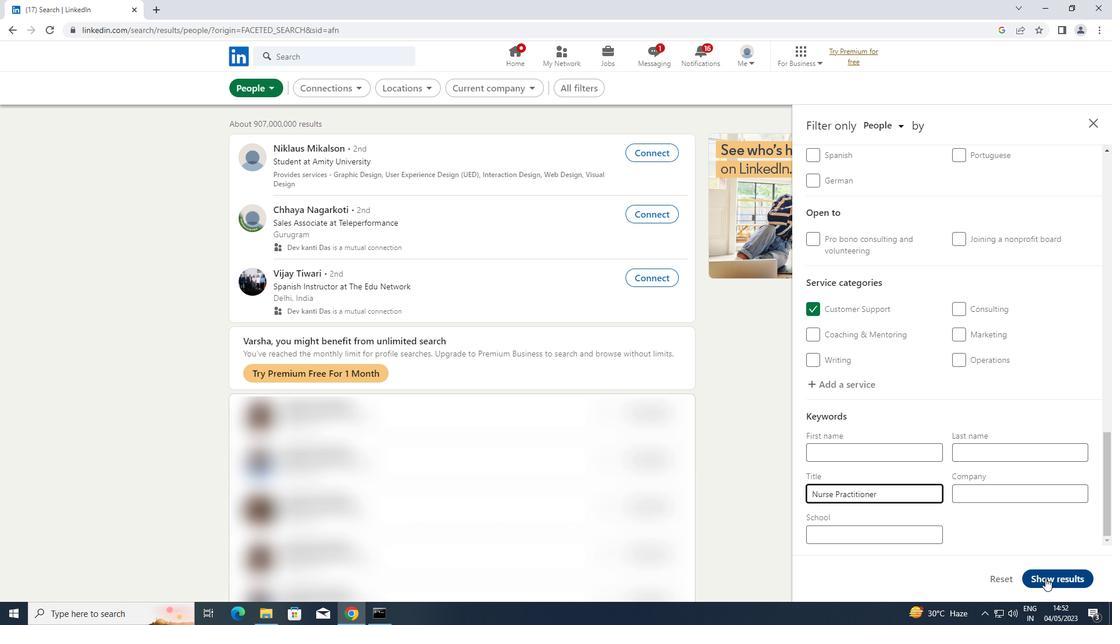 
